 Task: Search one way flight ticket for 2 adults, 2 children, 2 infants in seat in first from Hays: Hays Regional Airport to Springfield: Abraham Lincoln Capital Airport on 5-2-2023. Choice of flights is Singapure airlines. Number of bags: 2 carry on bags. Price is upto 105000. Outbound departure time preference is 9:00.
Action: Mouse moved to (332, 287)
Screenshot: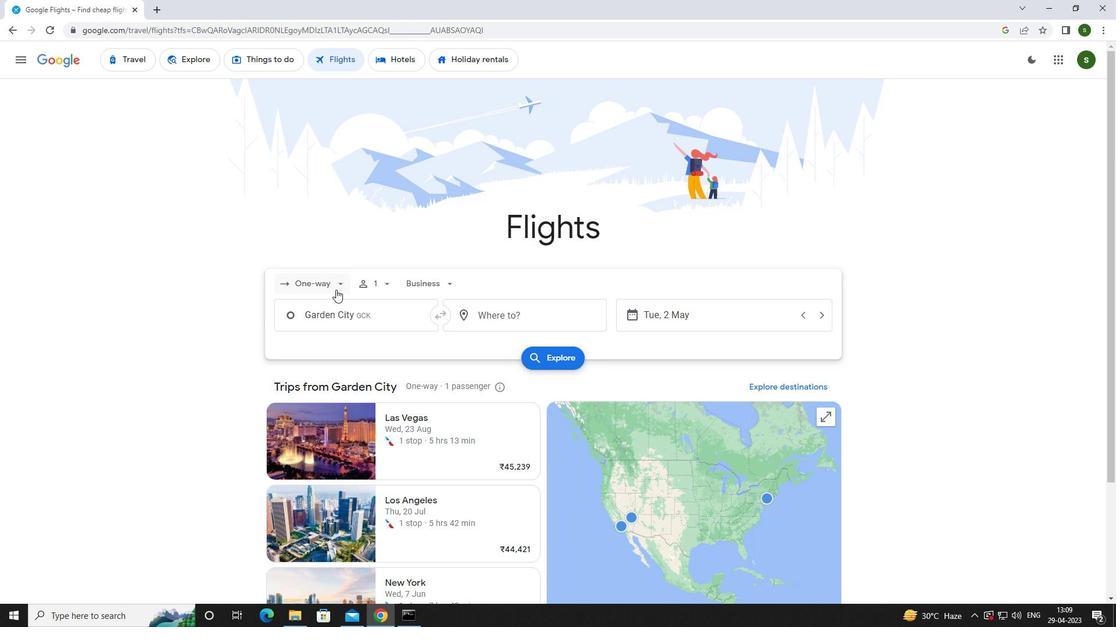 
Action: Mouse pressed left at (332, 287)
Screenshot: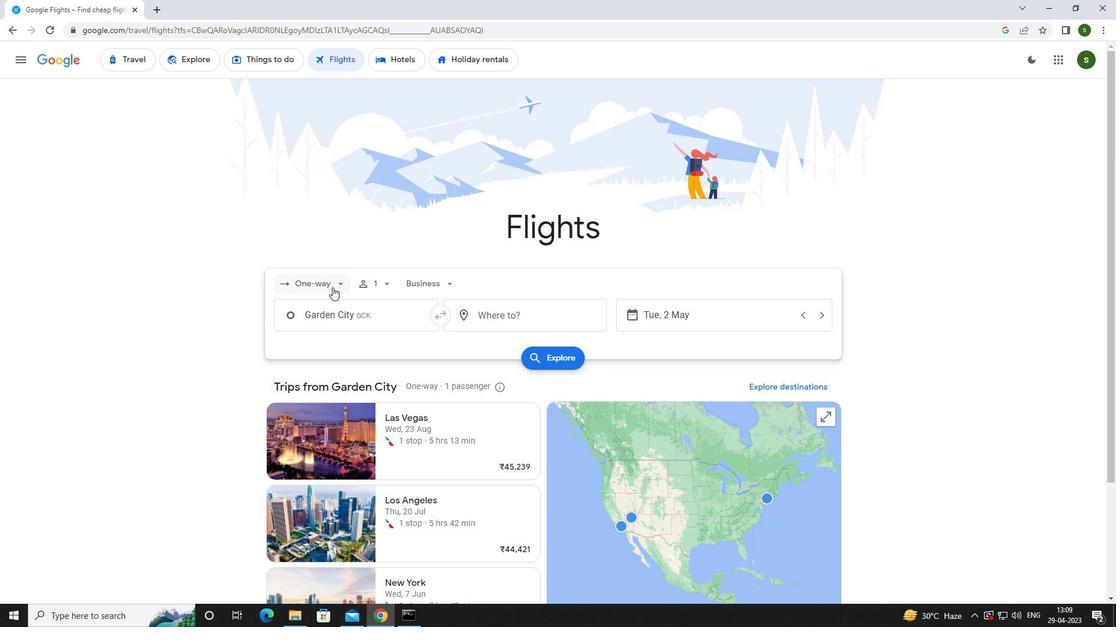
Action: Mouse moved to (330, 336)
Screenshot: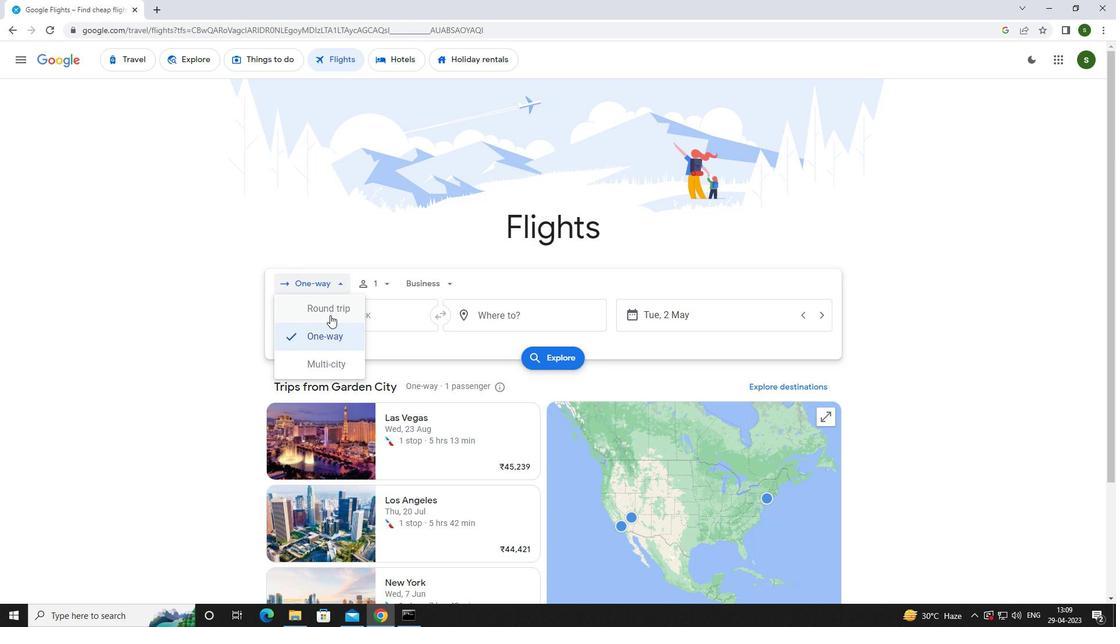 
Action: Mouse pressed left at (330, 336)
Screenshot: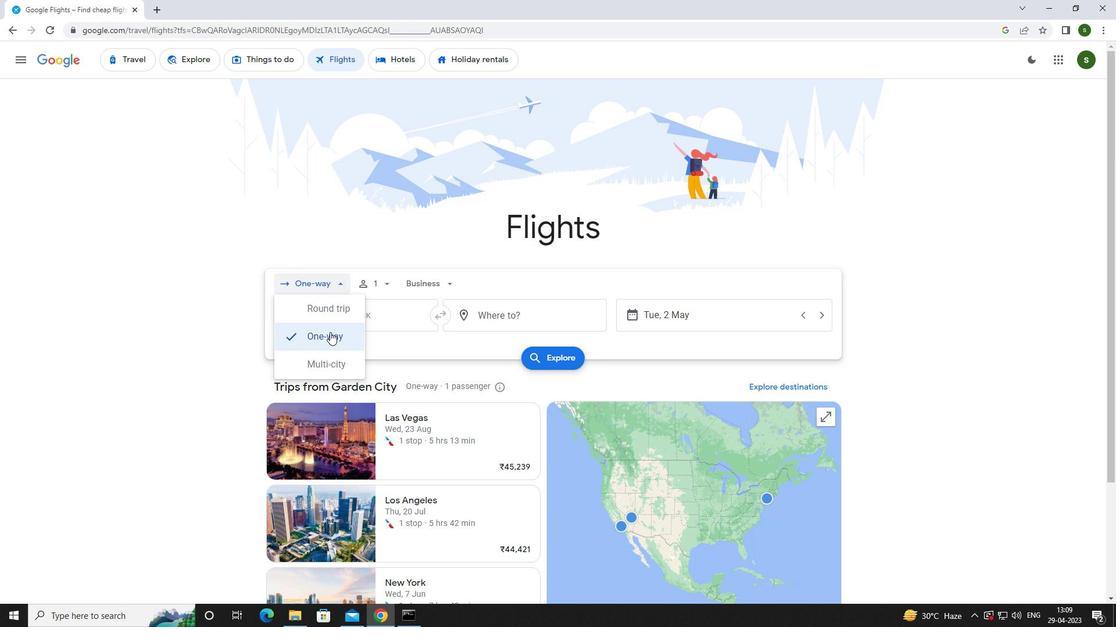 
Action: Mouse moved to (382, 283)
Screenshot: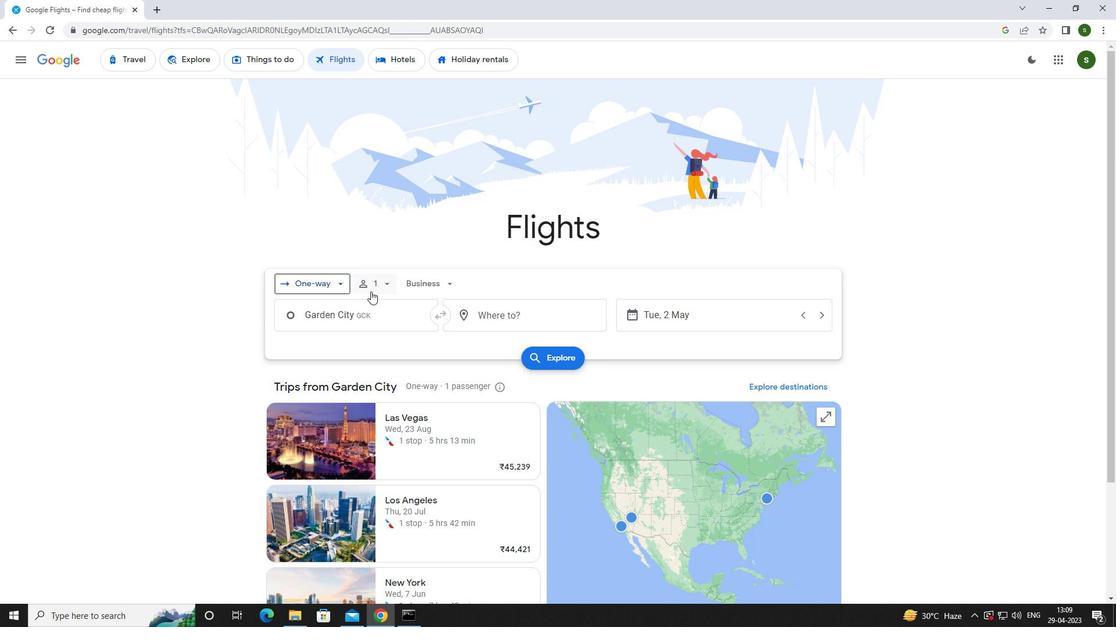 
Action: Mouse pressed left at (382, 283)
Screenshot: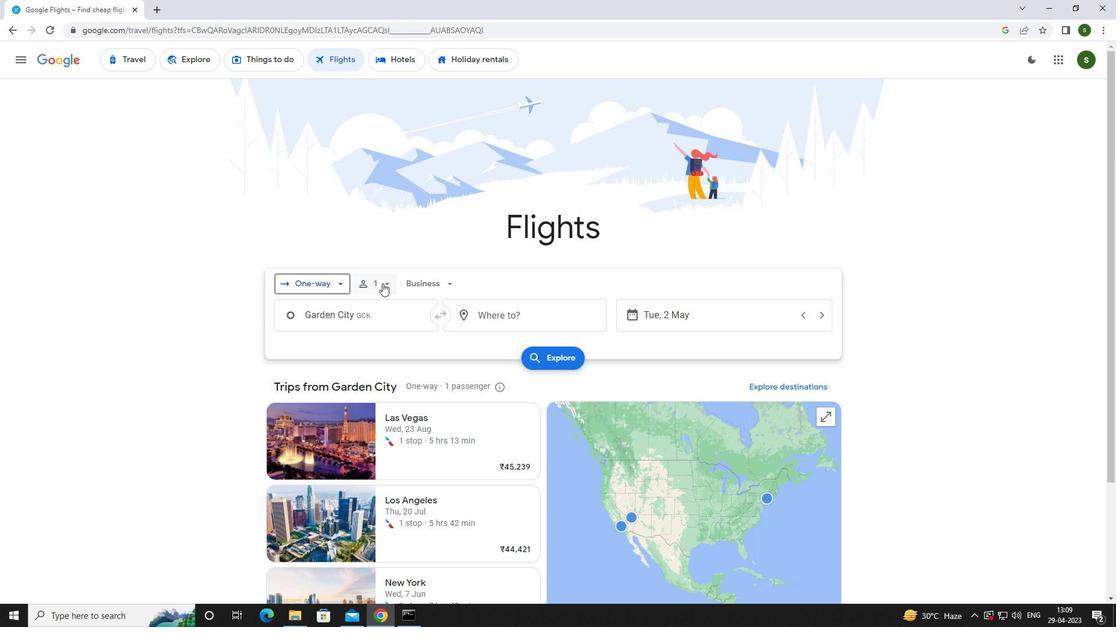 
Action: Mouse moved to (481, 316)
Screenshot: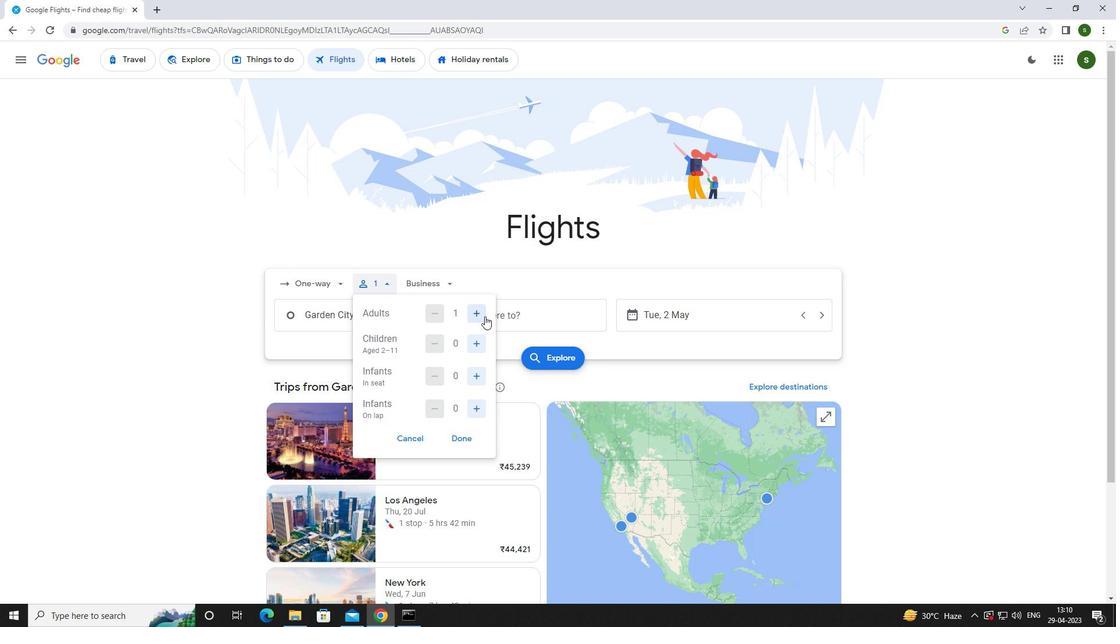 
Action: Mouse pressed left at (481, 316)
Screenshot: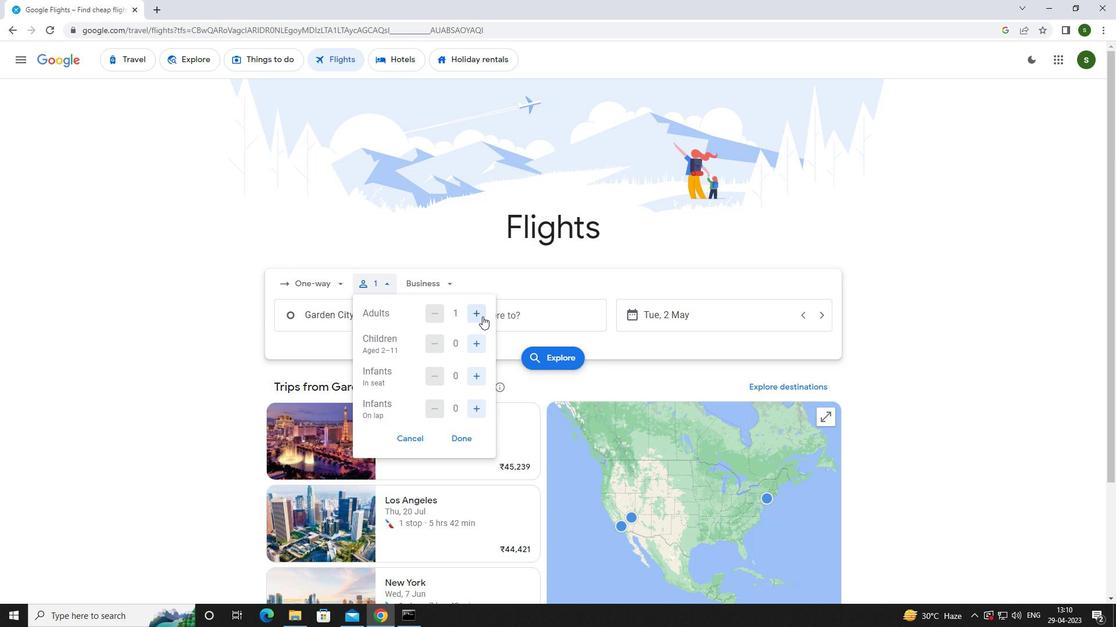 
Action: Mouse moved to (480, 338)
Screenshot: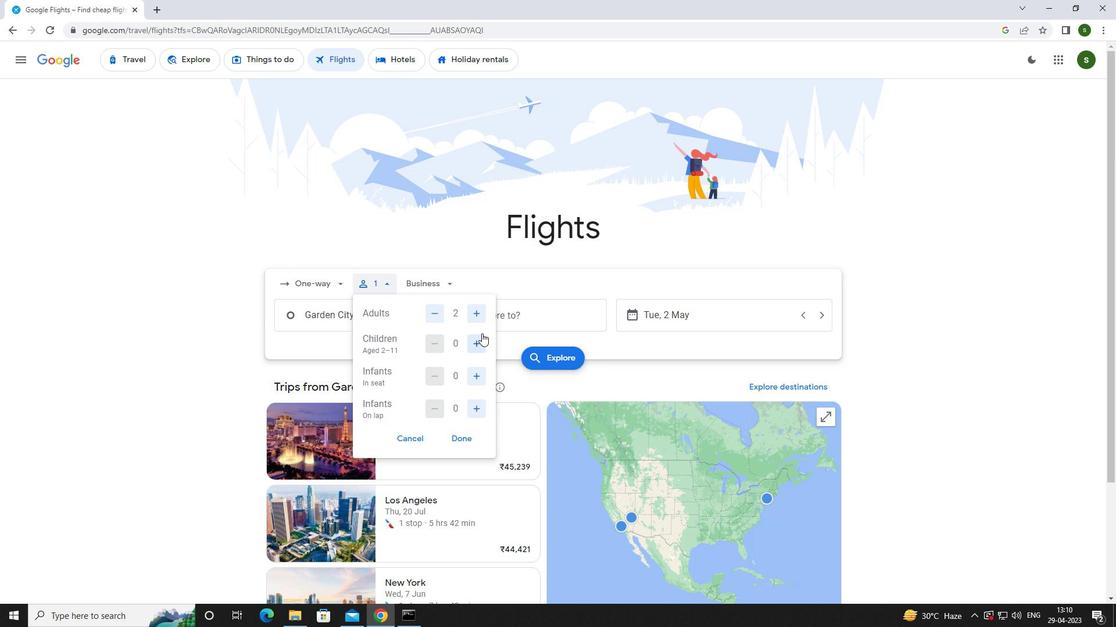 
Action: Mouse pressed left at (480, 338)
Screenshot: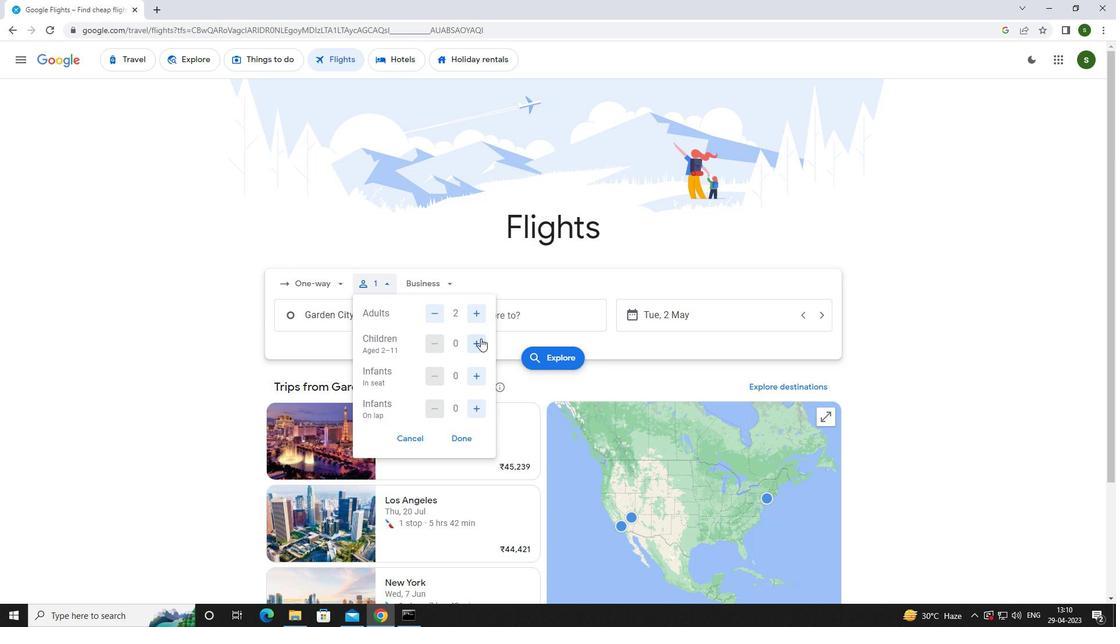 
Action: Mouse pressed left at (480, 338)
Screenshot: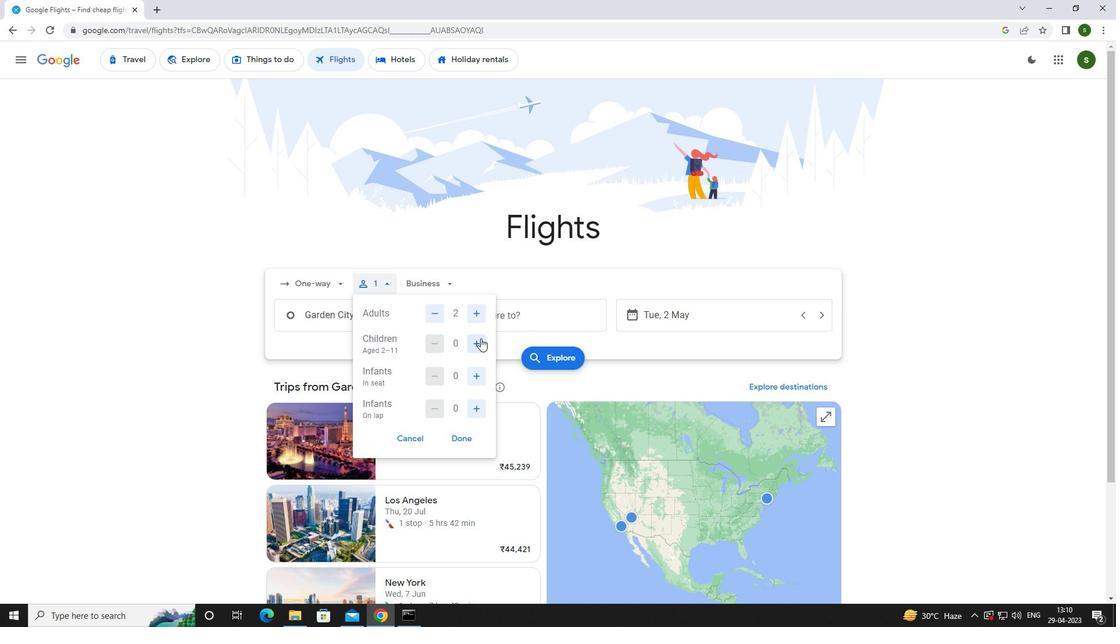 
Action: Mouse moved to (478, 375)
Screenshot: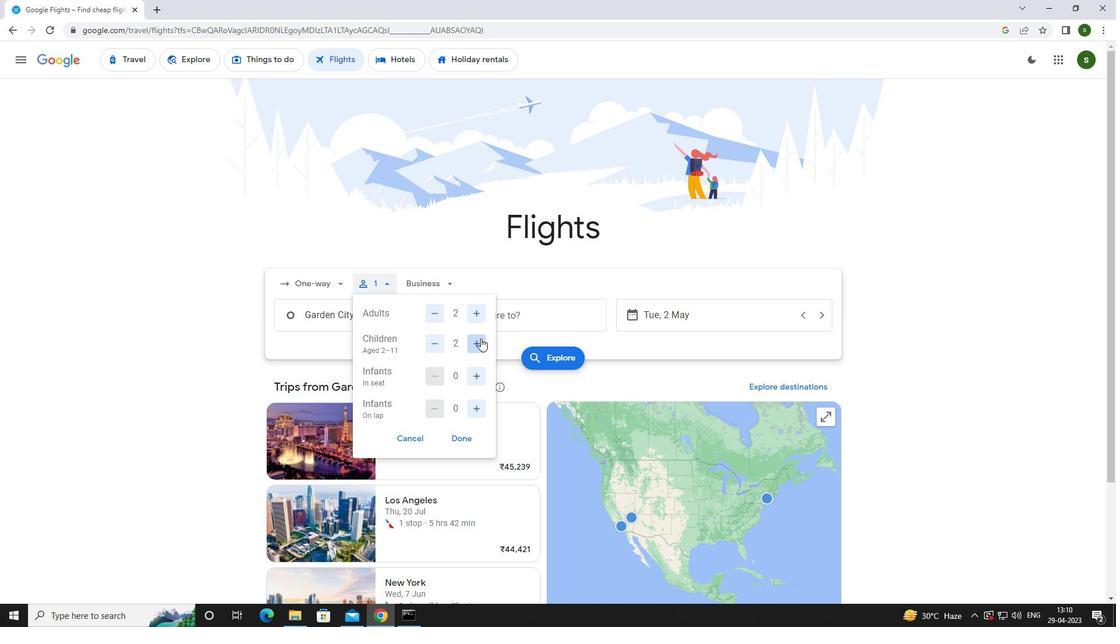 
Action: Mouse pressed left at (478, 375)
Screenshot: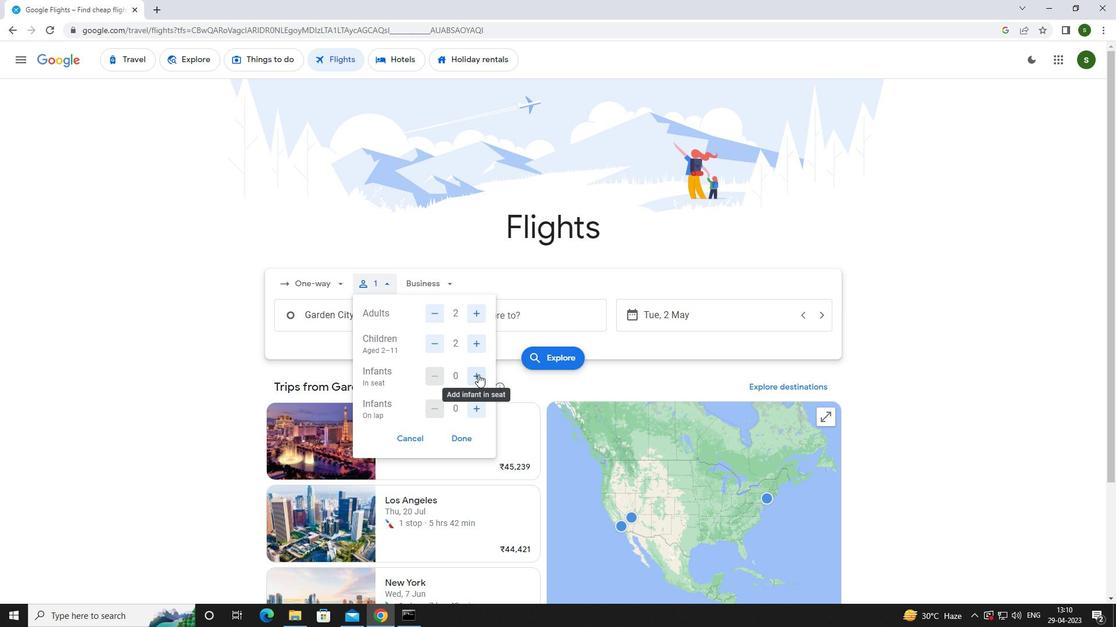
Action: Mouse pressed left at (478, 375)
Screenshot: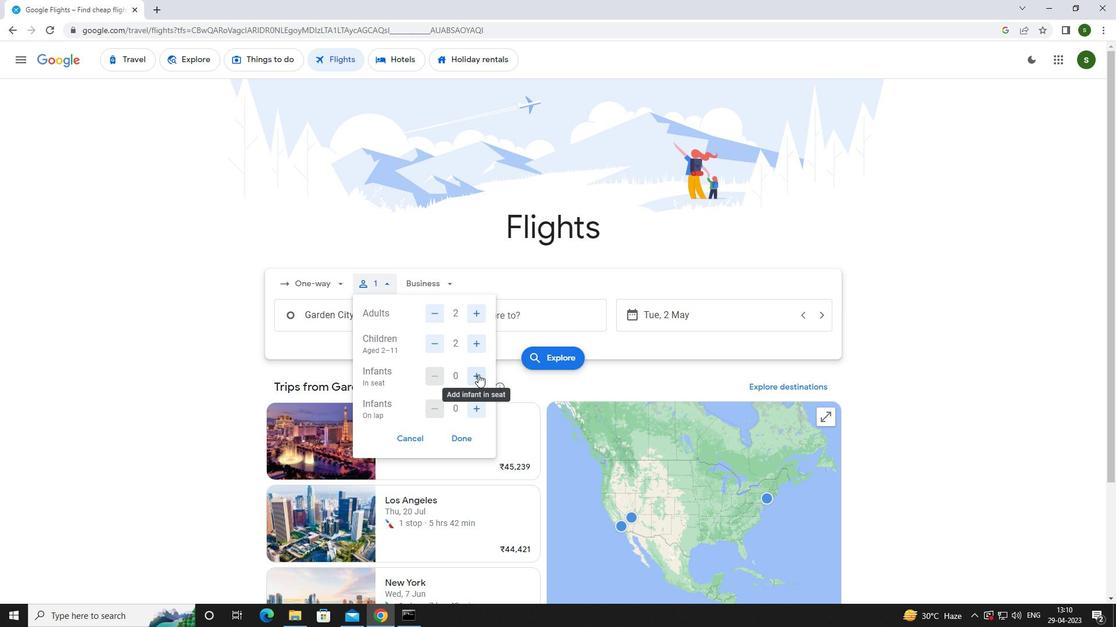 
Action: Mouse moved to (443, 283)
Screenshot: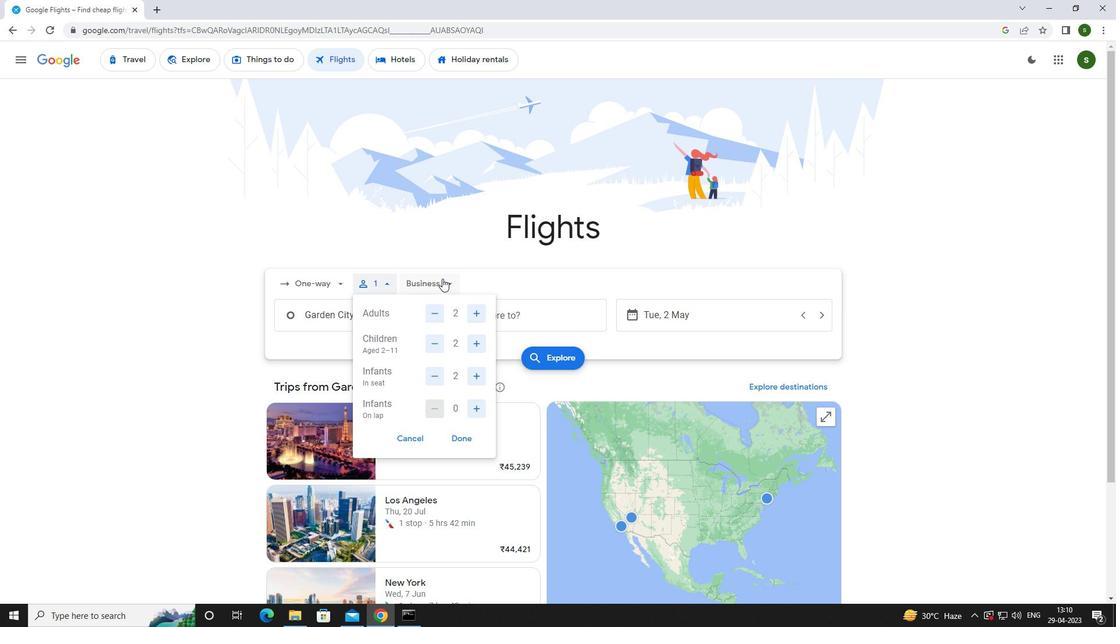 
Action: Mouse pressed left at (443, 283)
Screenshot: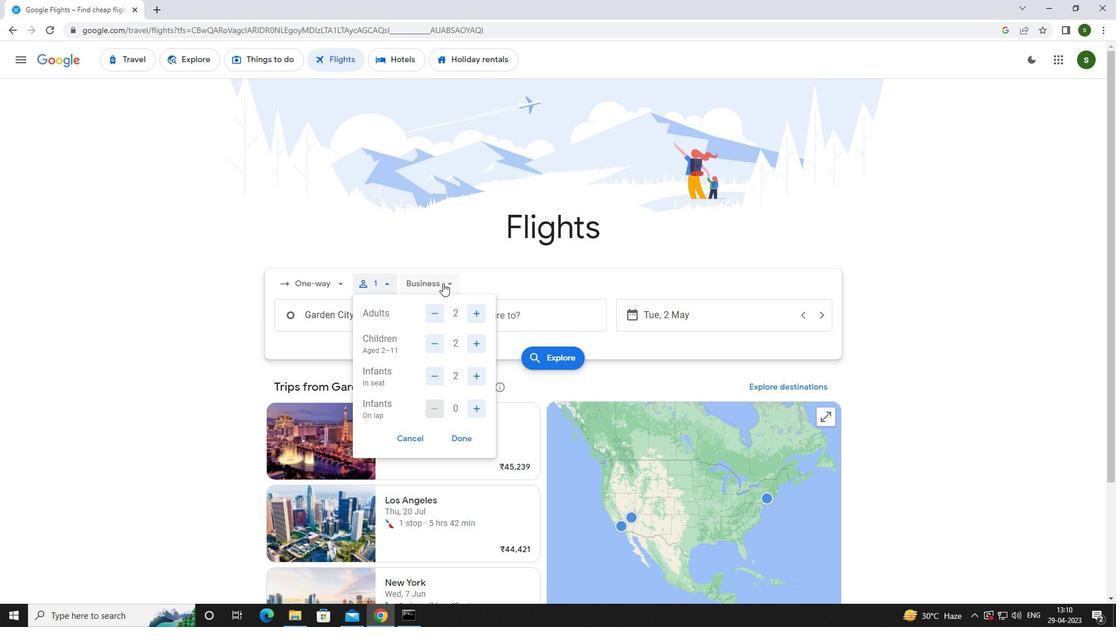 
Action: Mouse moved to (458, 398)
Screenshot: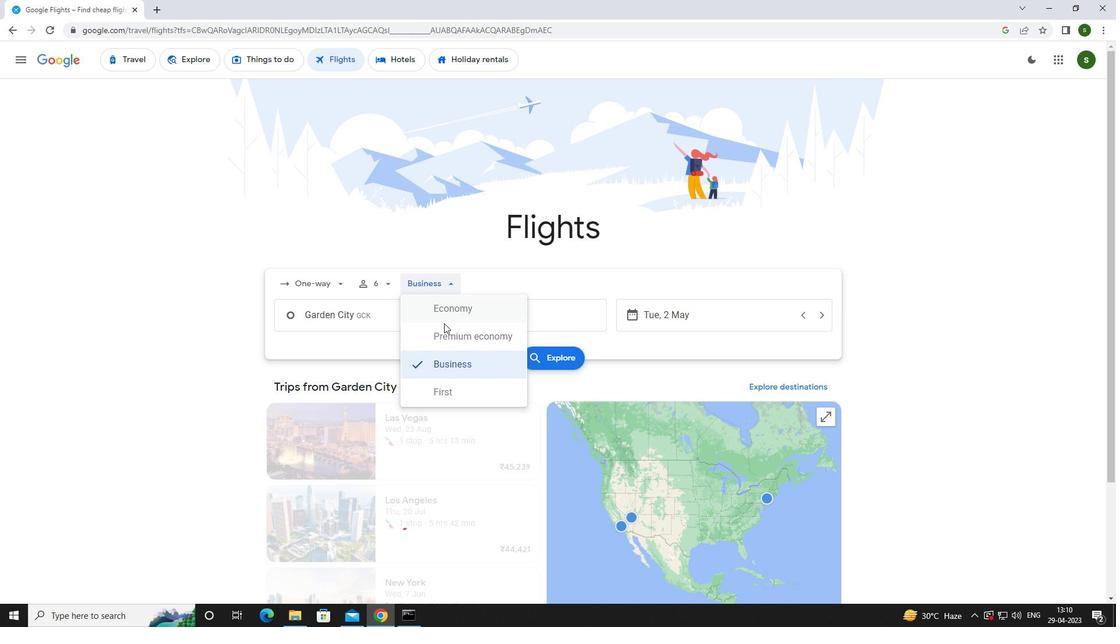 
Action: Mouse pressed left at (458, 398)
Screenshot: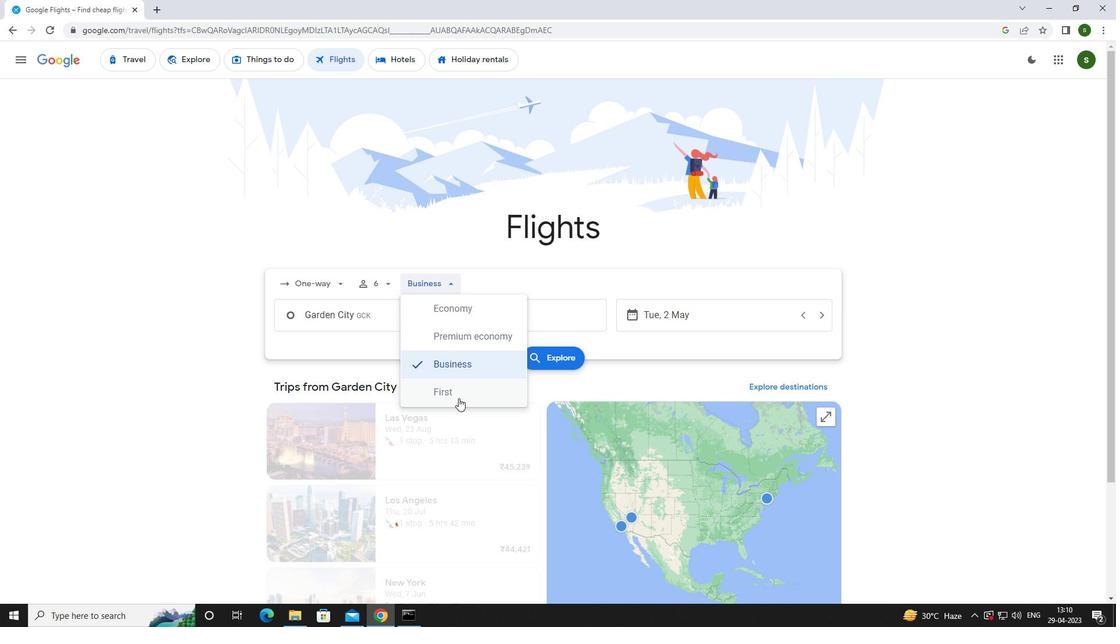 
Action: Mouse moved to (400, 318)
Screenshot: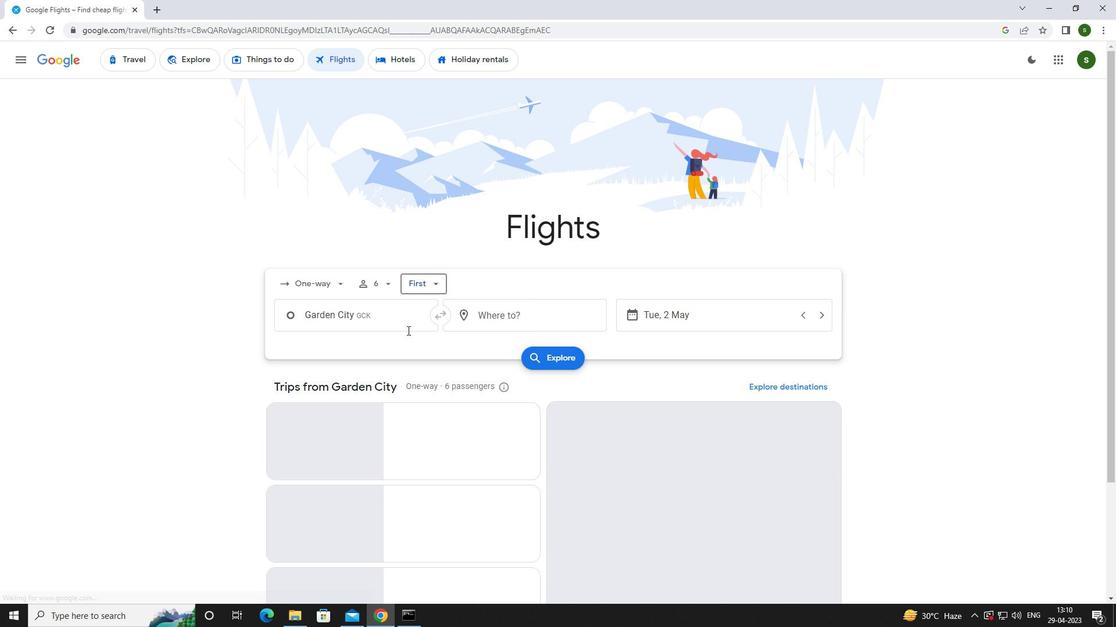 
Action: Mouse pressed left at (400, 318)
Screenshot: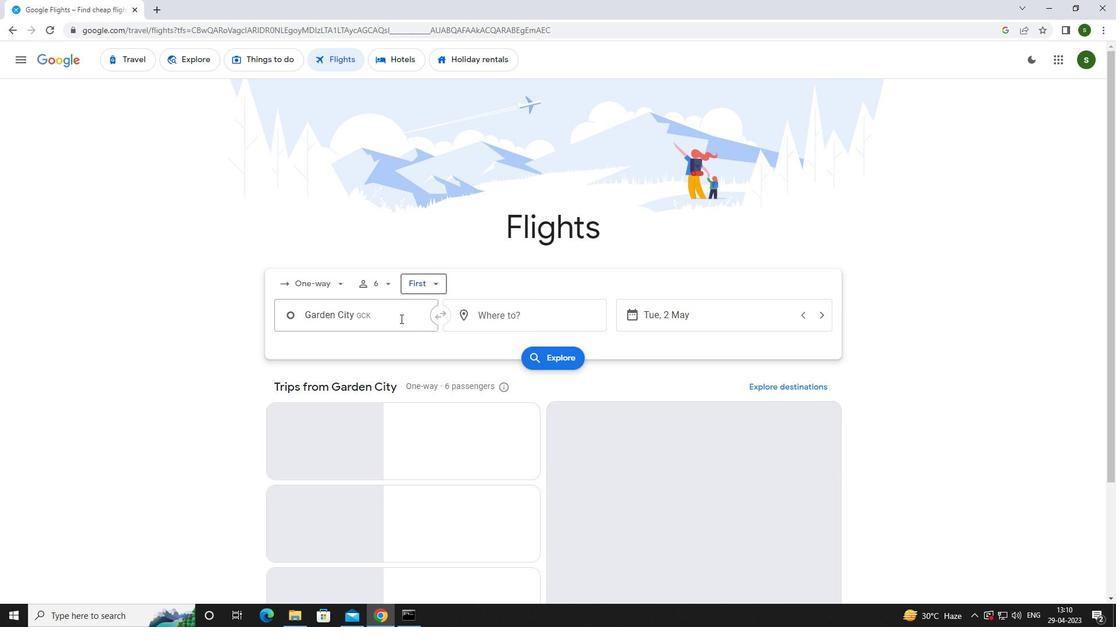 
Action: Mouse moved to (393, 317)
Screenshot: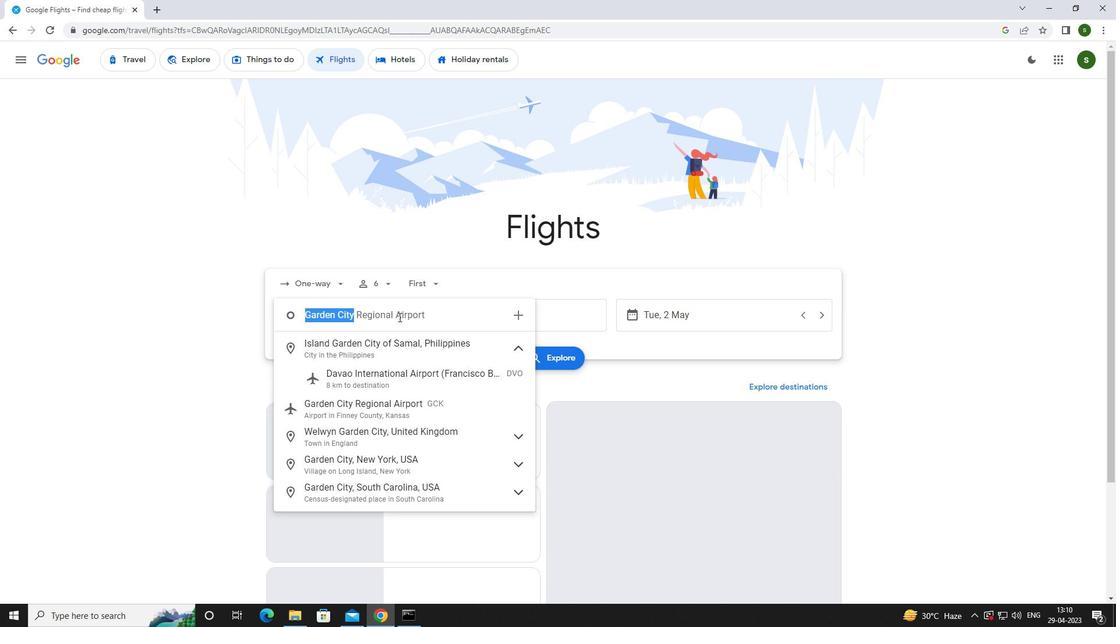 
Action: Key pressed <Key.caps_lock>h<Key.caps_lock>ays
Screenshot: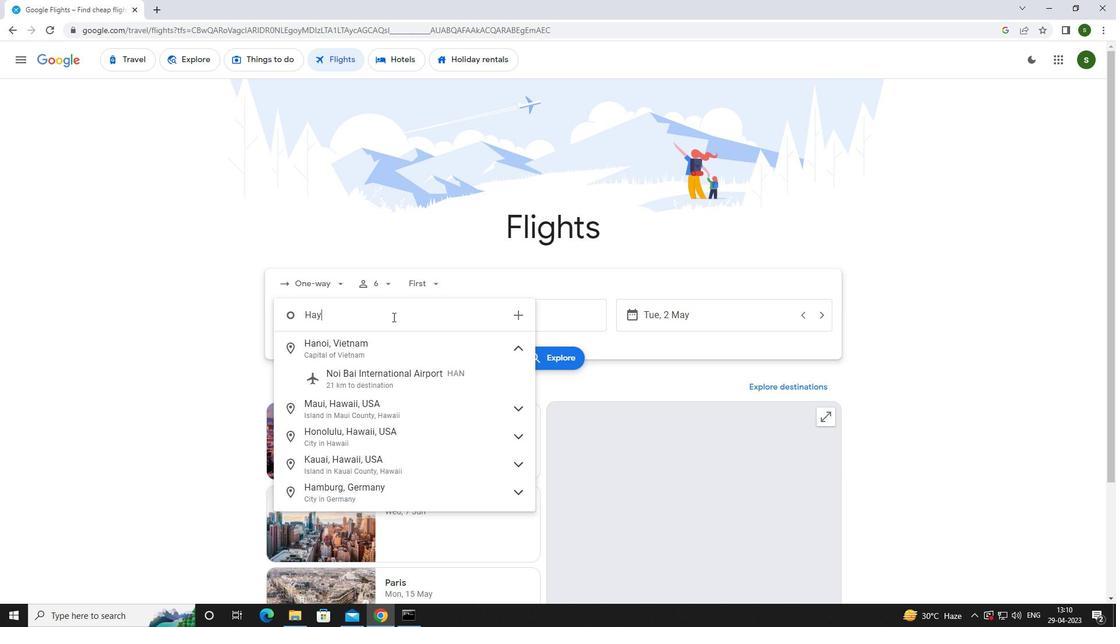 
Action: Mouse moved to (389, 356)
Screenshot: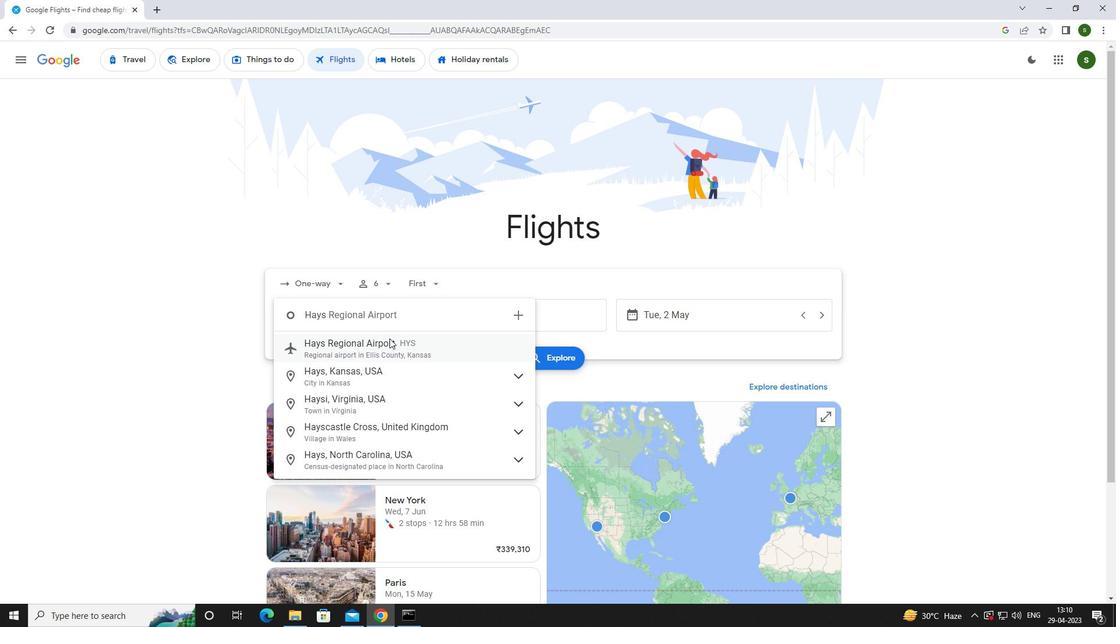 
Action: Mouse pressed left at (389, 356)
Screenshot: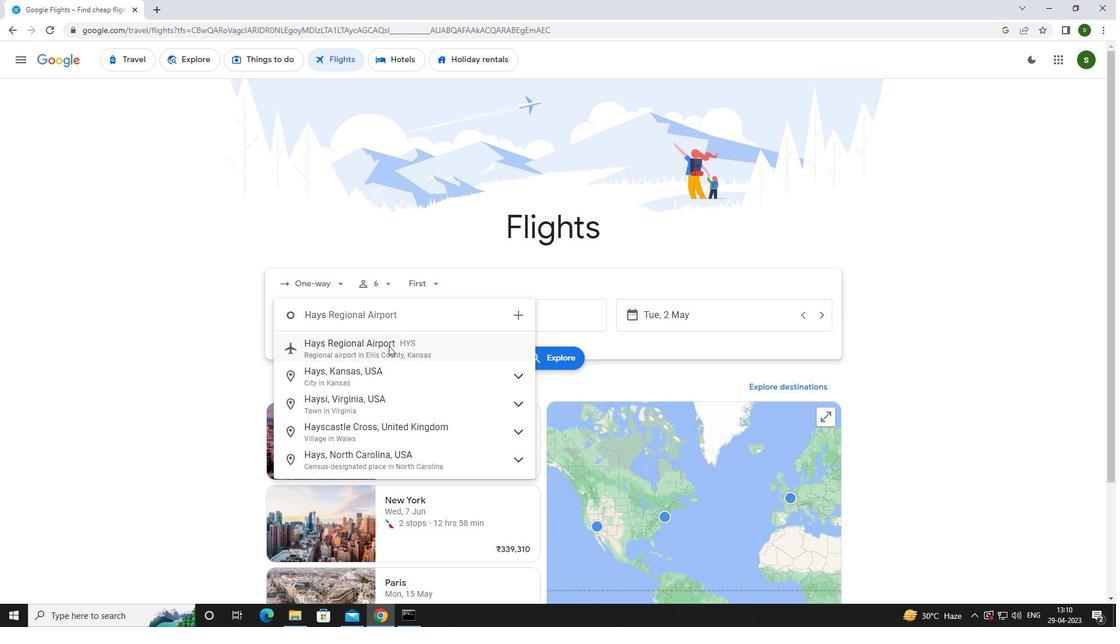 
Action: Mouse moved to (473, 309)
Screenshot: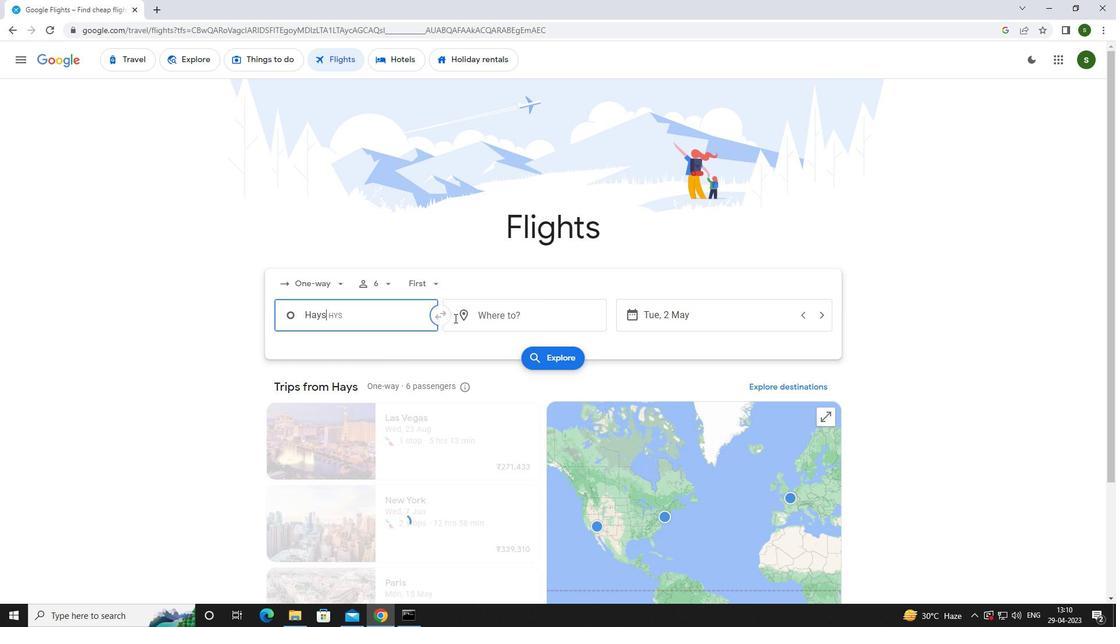 
Action: Mouse pressed left at (473, 309)
Screenshot: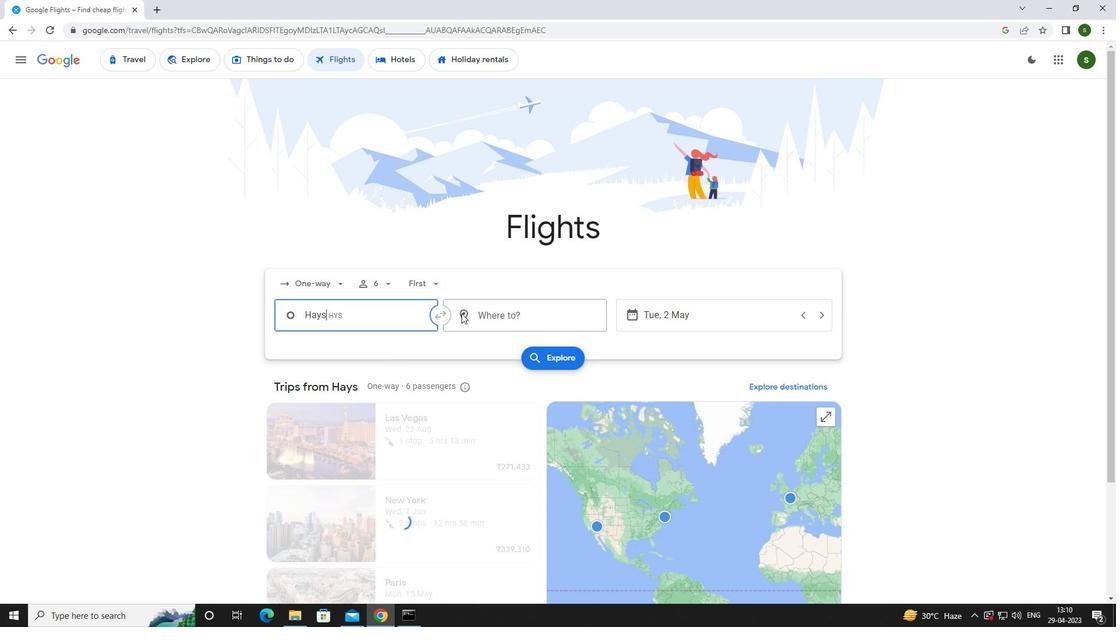 
Action: Key pressed <Key.caps_lock>s<Key.caps_lock>pringfield
Screenshot: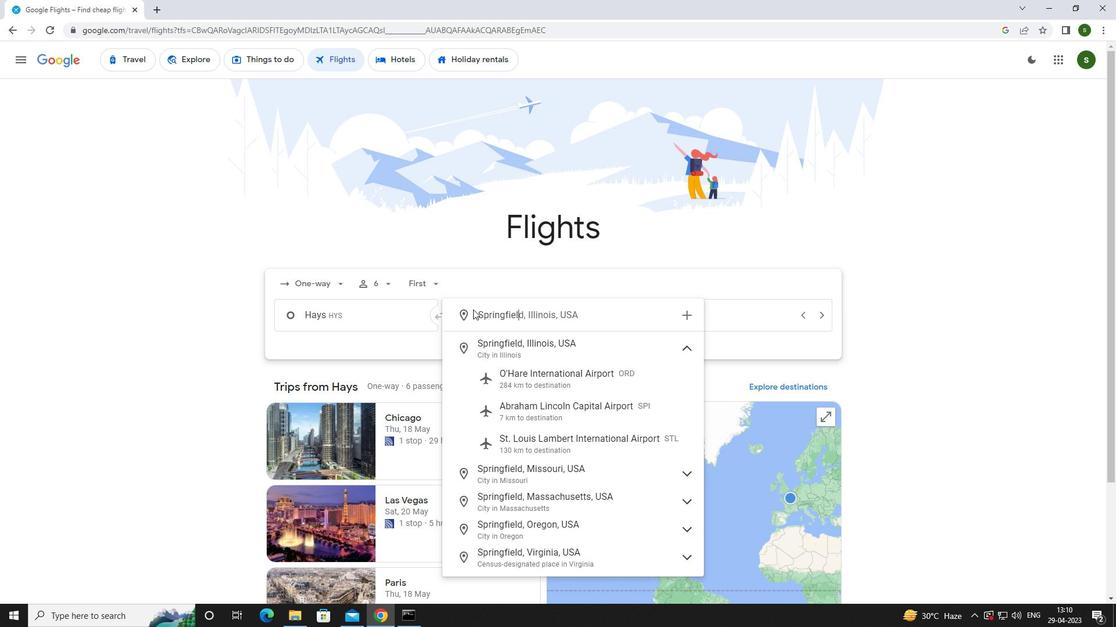 
Action: Mouse moved to (516, 403)
Screenshot: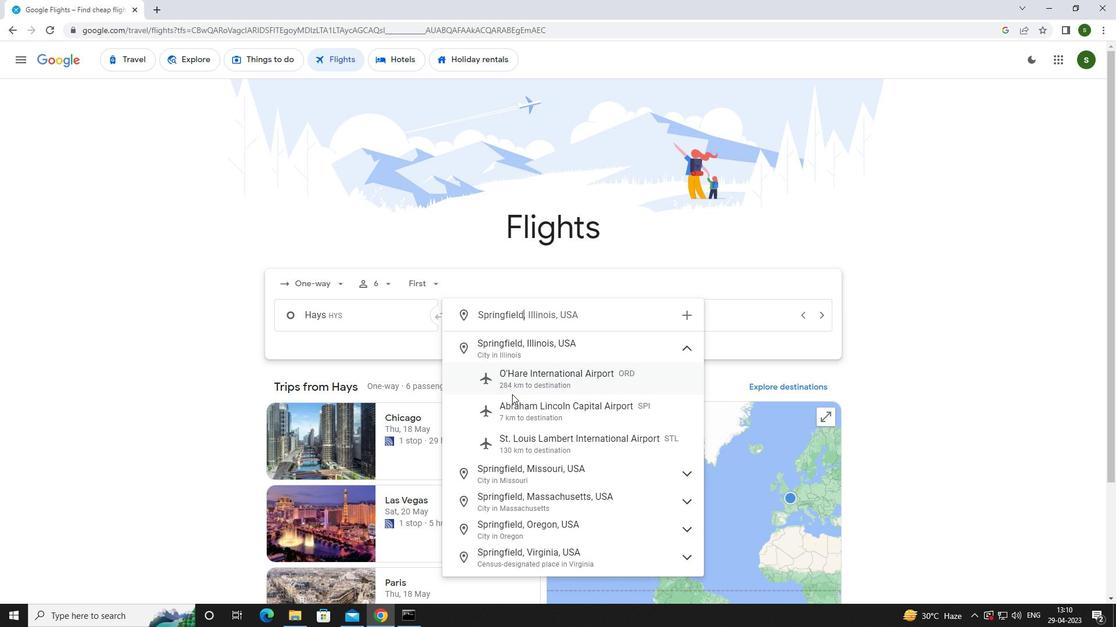 
Action: Mouse pressed left at (516, 403)
Screenshot: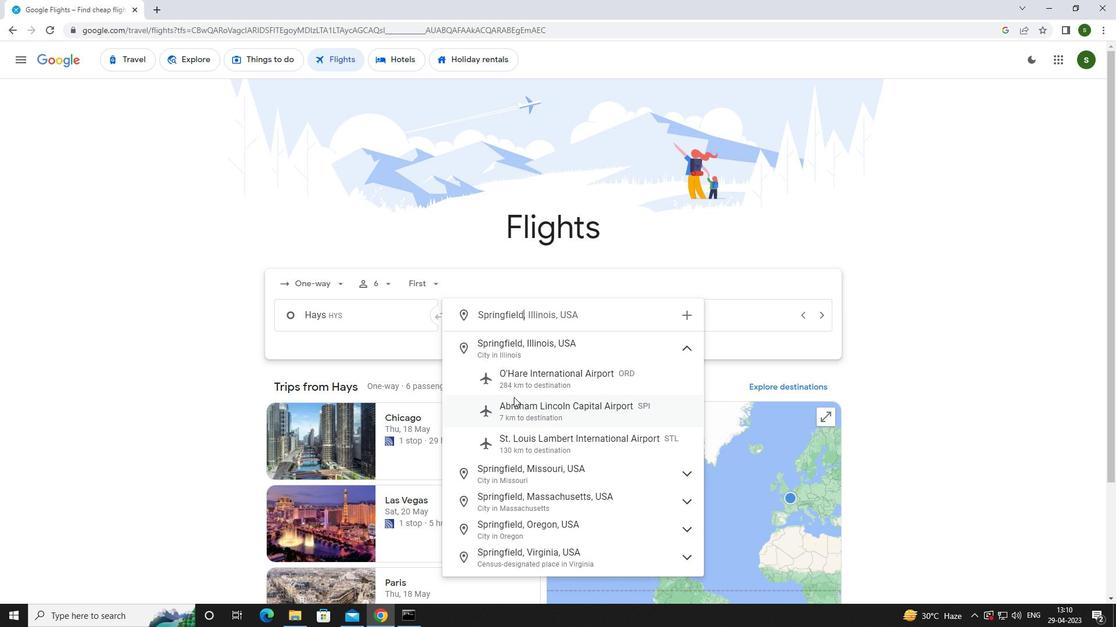 
Action: Mouse moved to (693, 311)
Screenshot: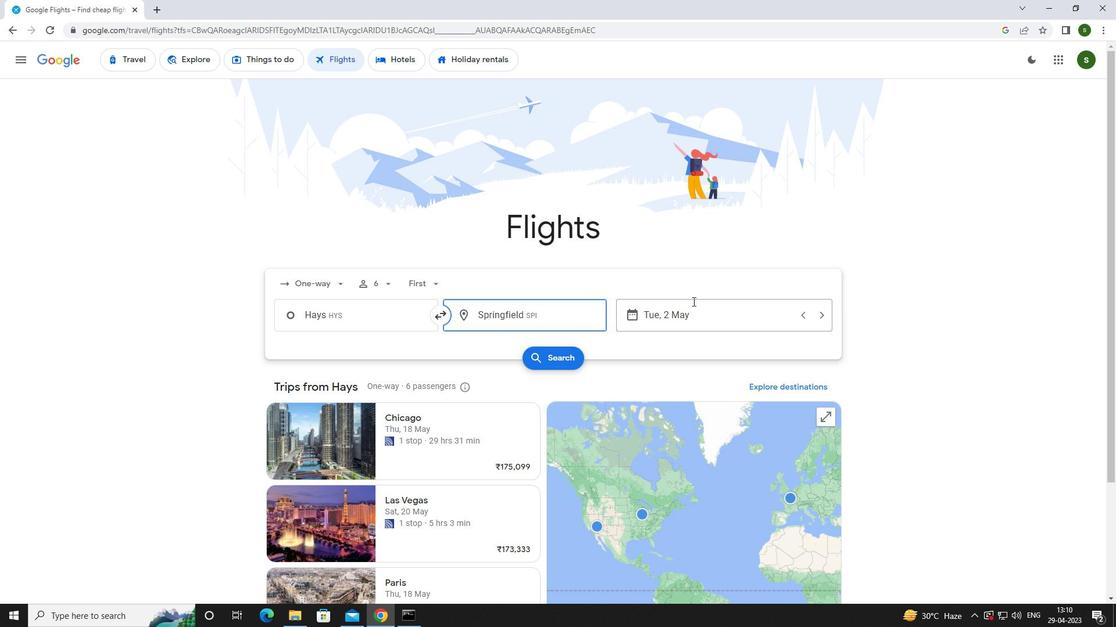 
Action: Mouse pressed left at (693, 311)
Screenshot: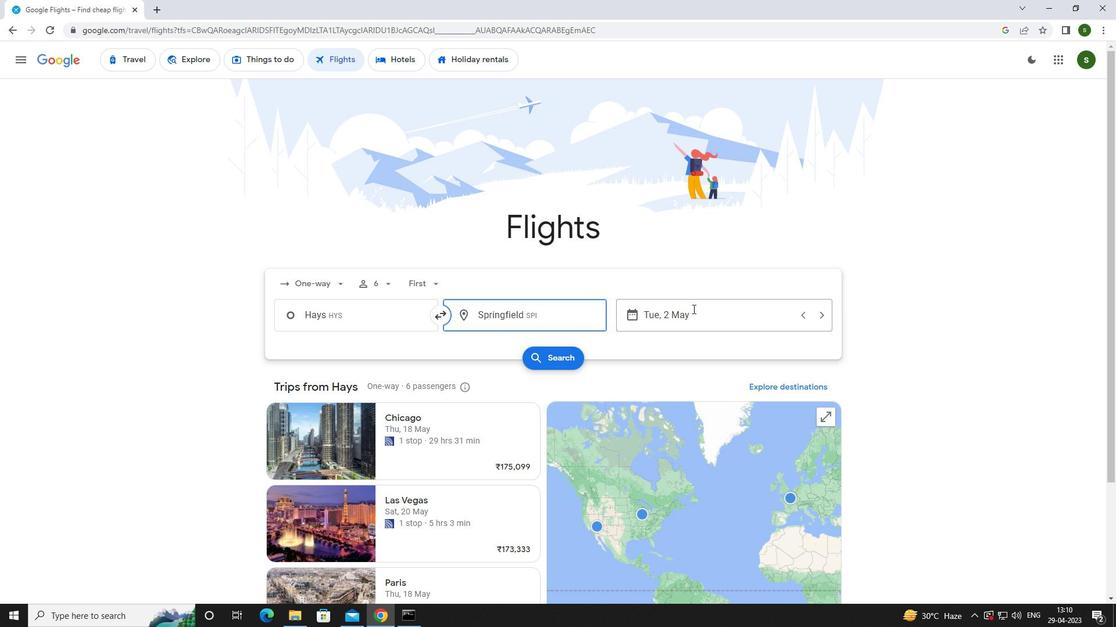 
Action: Mouse moved to (698, 390)
Screenshot: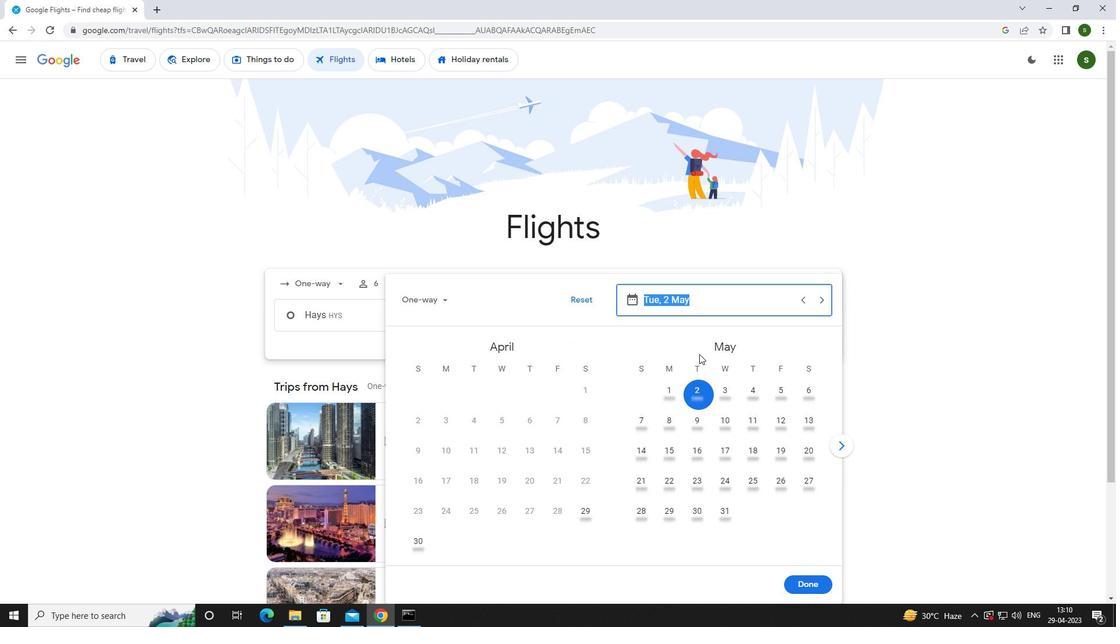 
Action: Mouse pressed left at (698, 390)
Screenshot: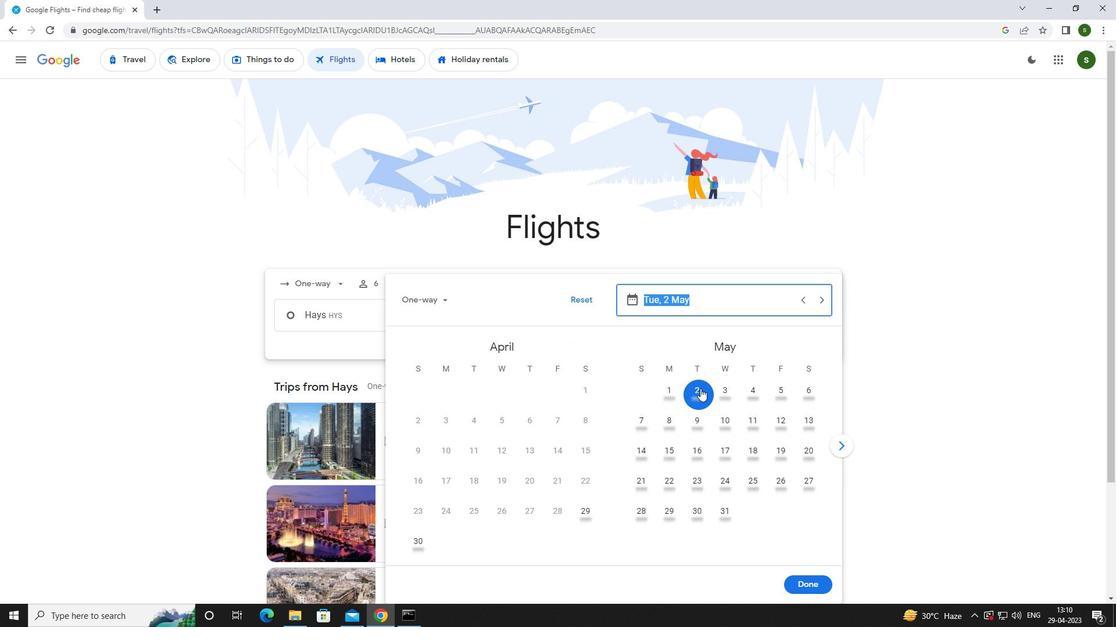 
Action: Mouse moved to (811, 582)
Screenshot: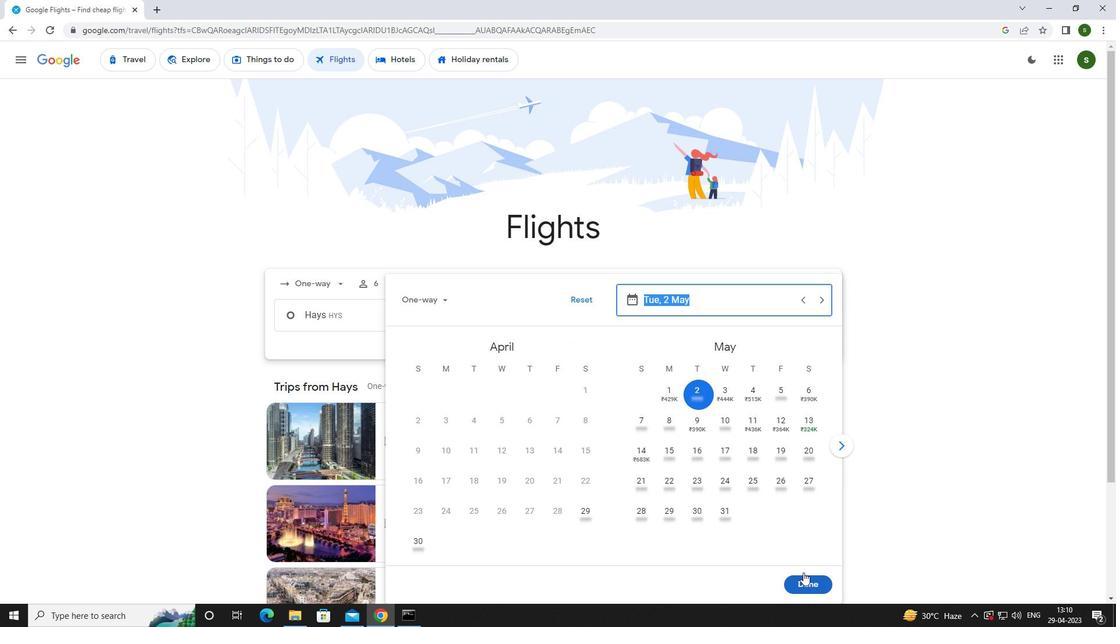 
Action: Mouse pressed left at (811, 582)
Screenshot: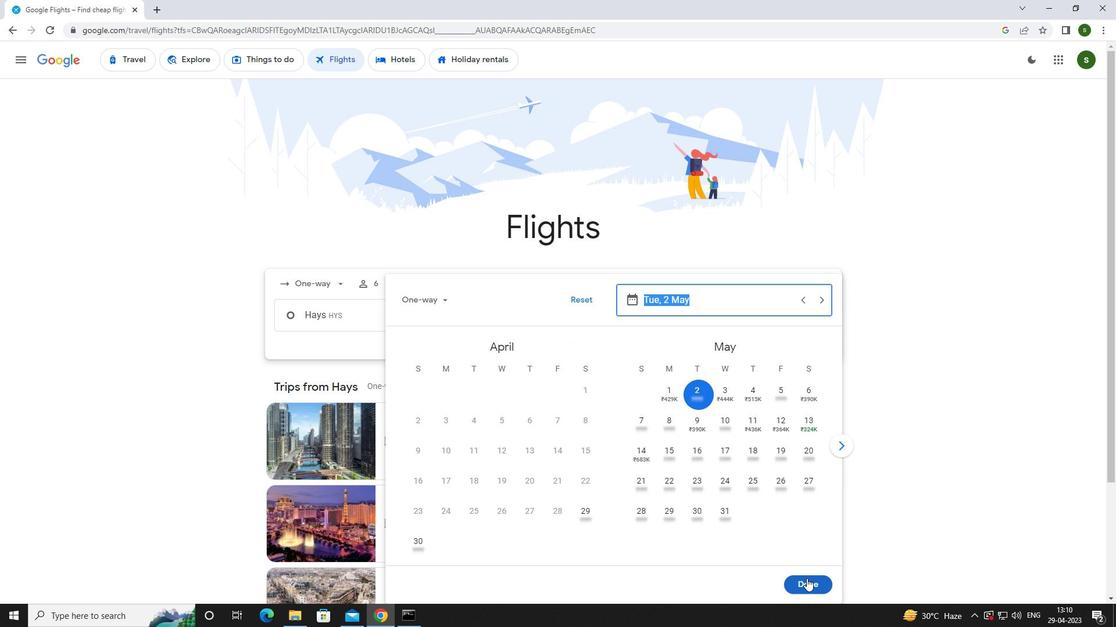 
Action: Mouse moved to (562, 355)
Screenshot: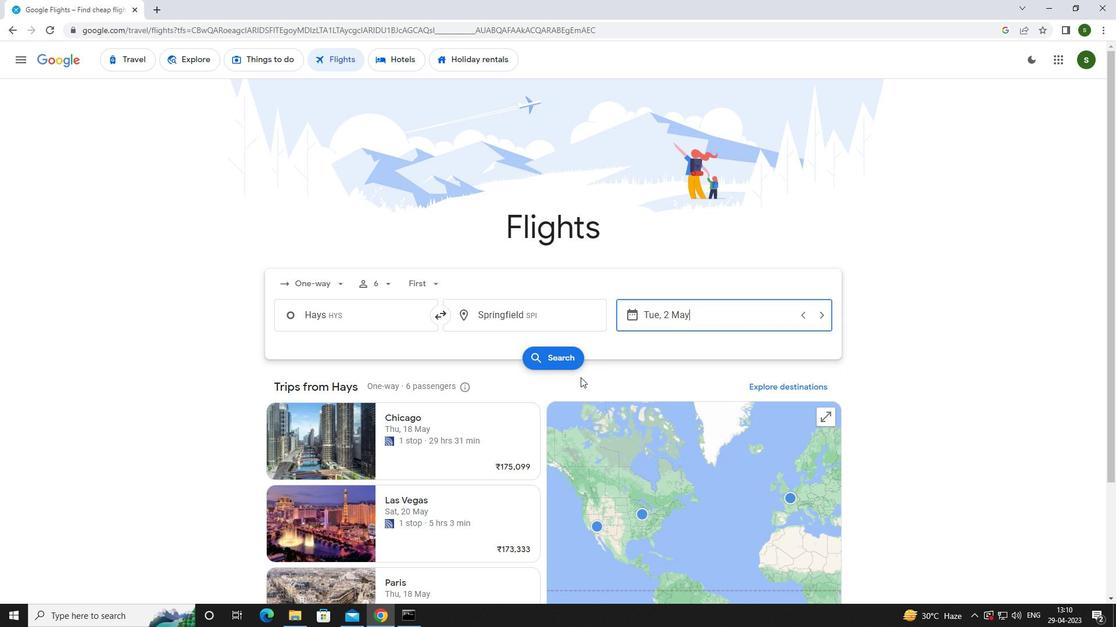 
Action: Mouse pressed left at (562, 355)
Screenshot: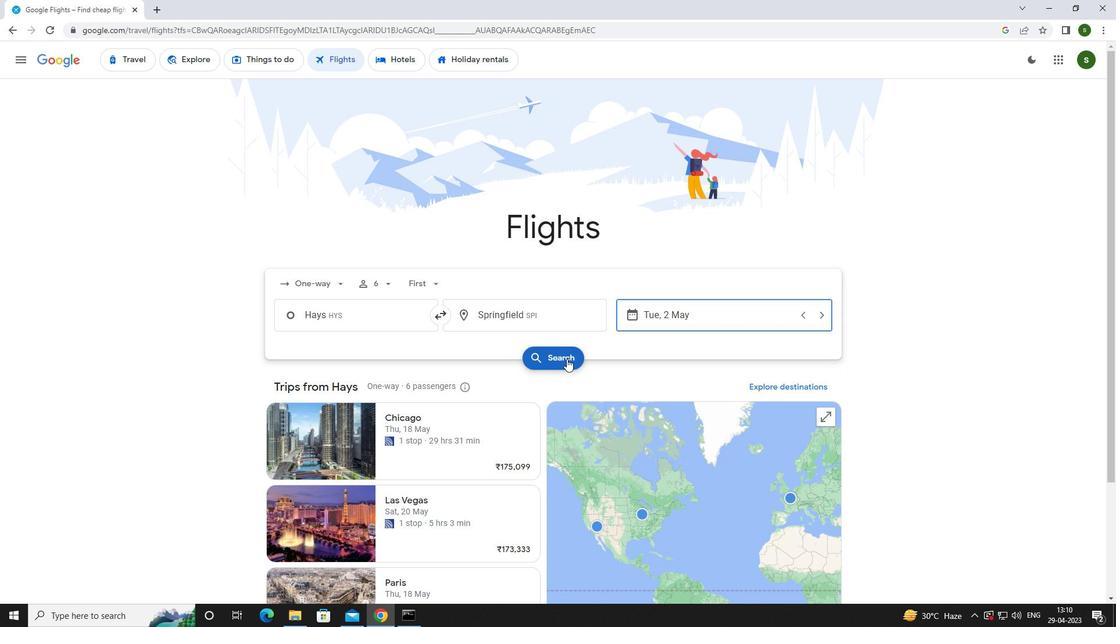 
Action: Mouse moved to (304, 169)
Screenshot: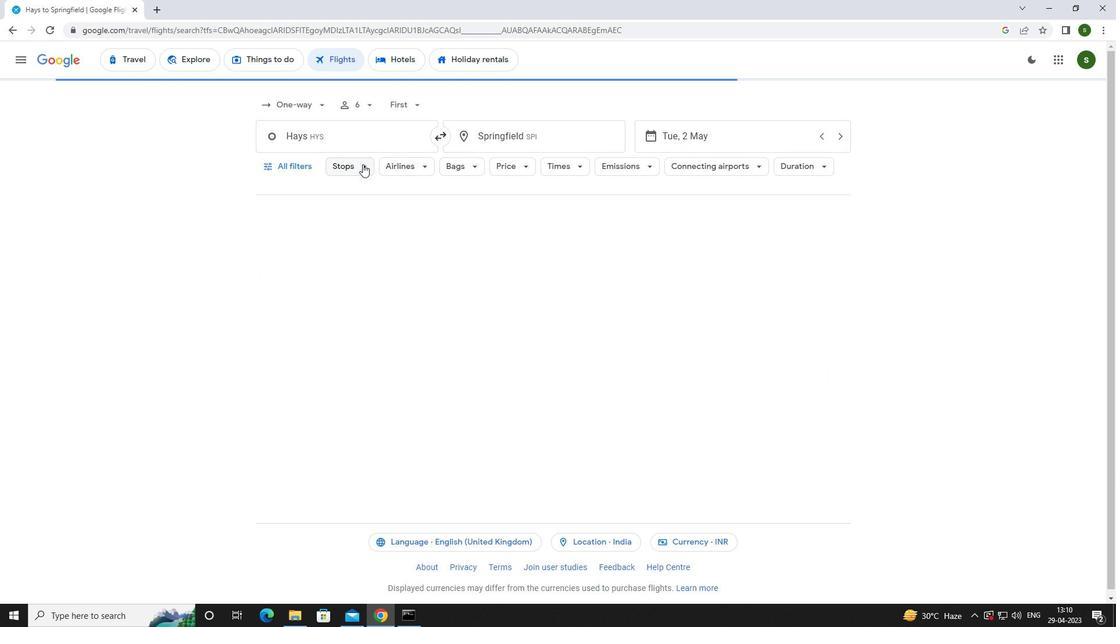 
Action: Mouse pressed left at (304, 169)
Screenshot: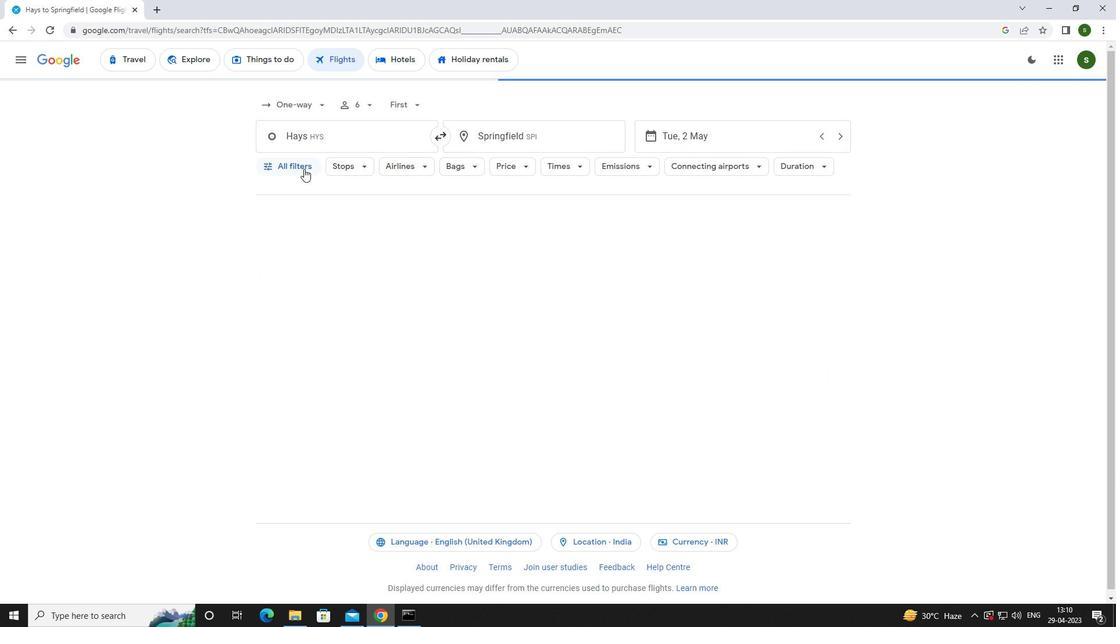 
Action: Mouse moved to (434, 416)
Screenshot: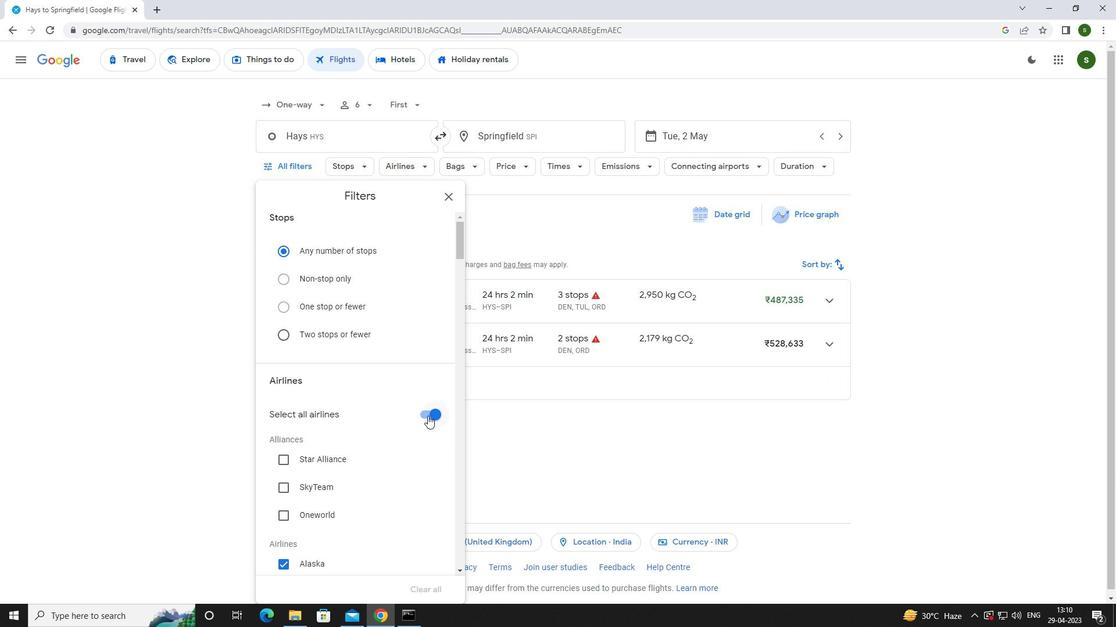 
Action: Mouse pressed left at (434, 416)
Screenshot: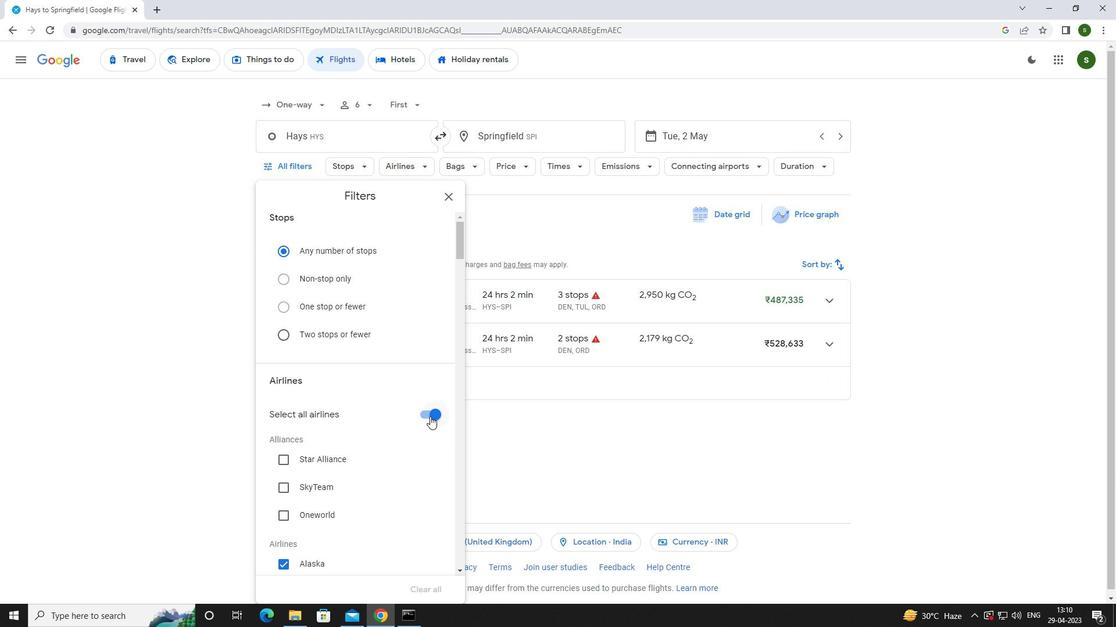 
Action: Mouse moved to (368, 368)
Screenshot: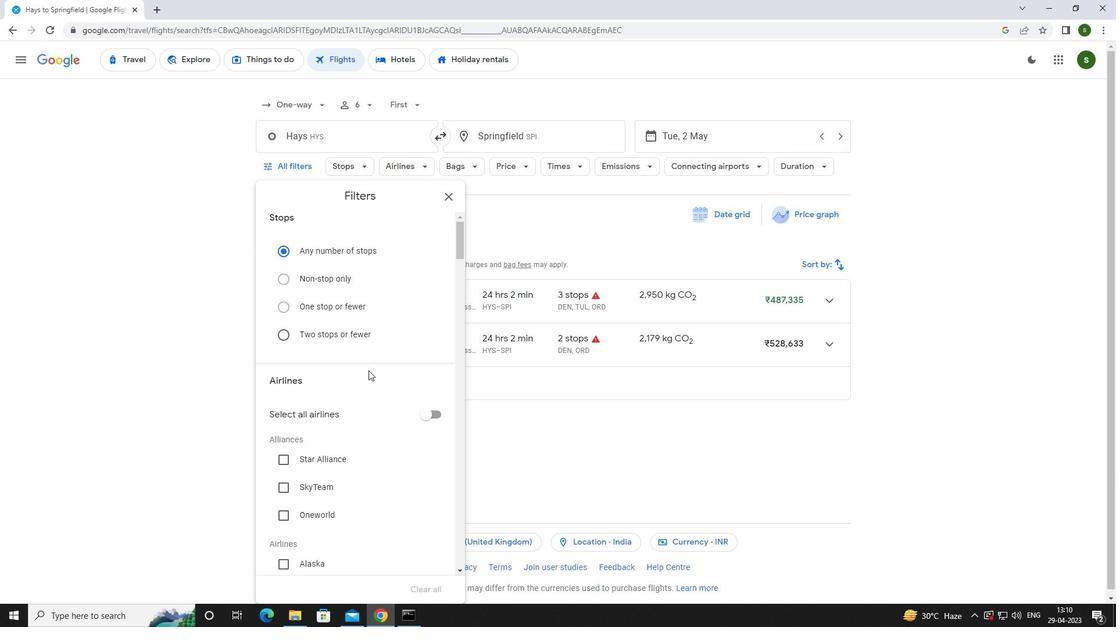 
Action: Mouse scrolled (368, 368) with delta (0, 0)
Screenshot: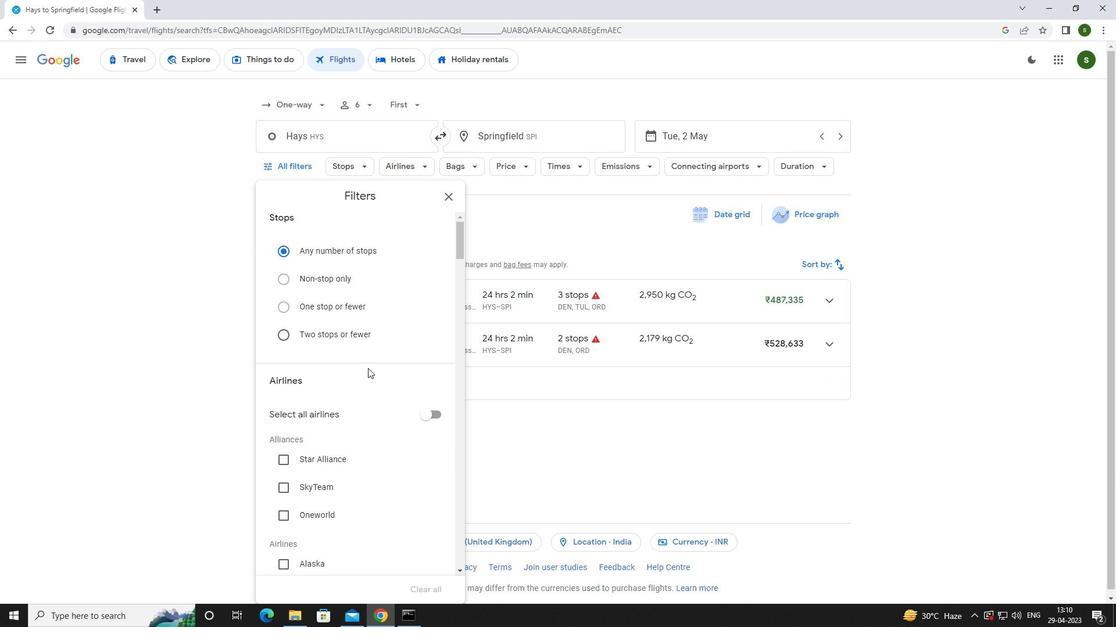 
Action: Mouse scrolled (368, 368) with delta (0, 0)
Screenshot: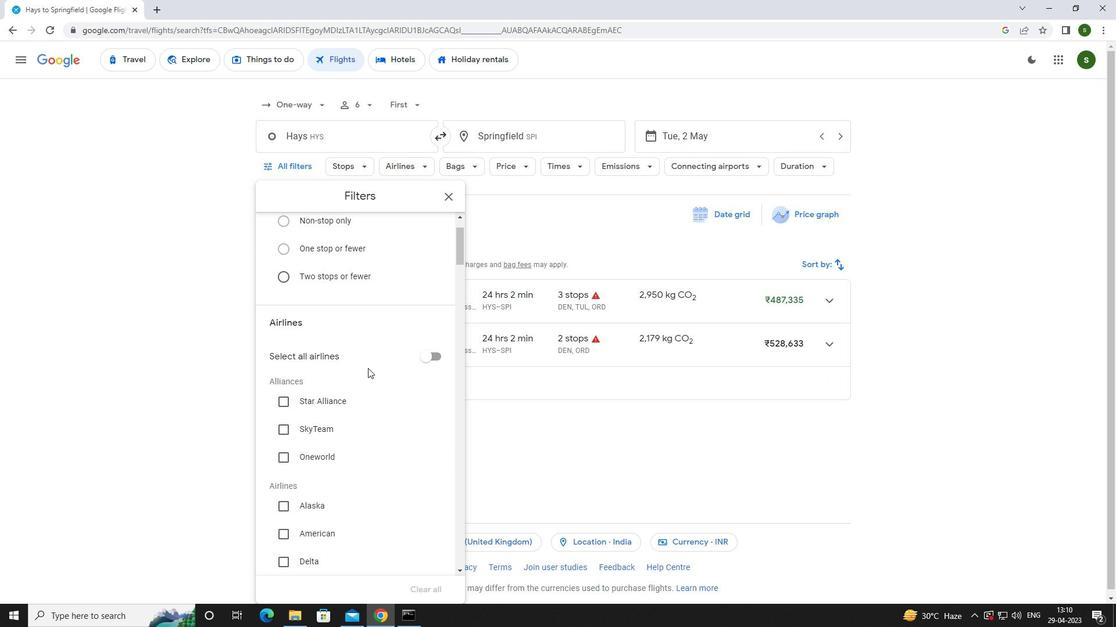 
Action: Mouse scrolled (368, 368) with delta (0, 0)
Screenshot: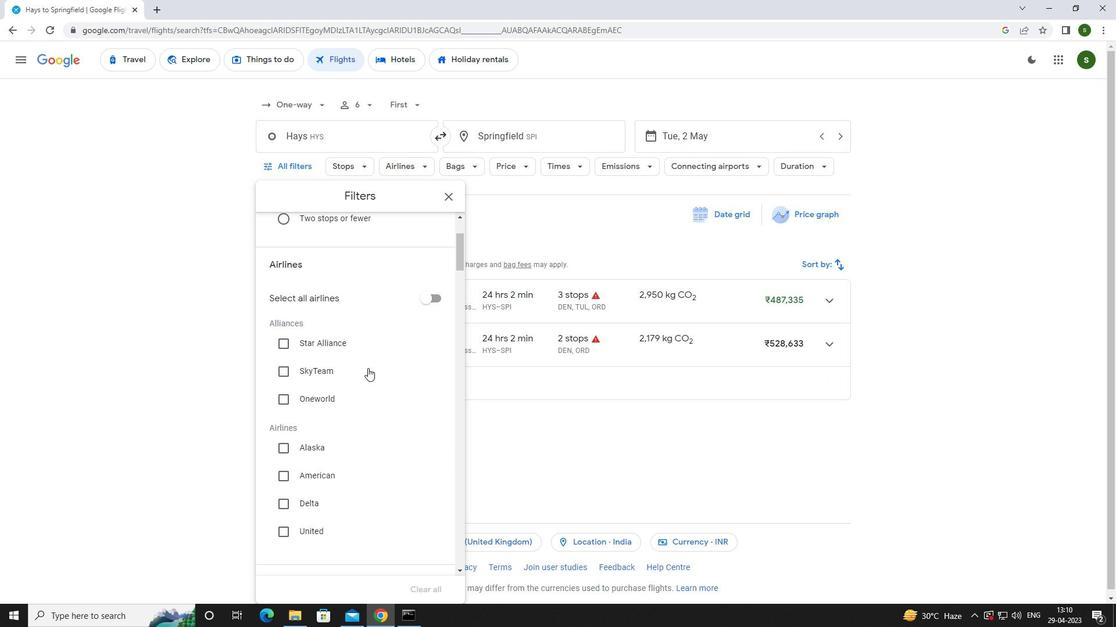 
Action: Mouse scrolled (368, 368) with delta (0, 0)
Screenshot: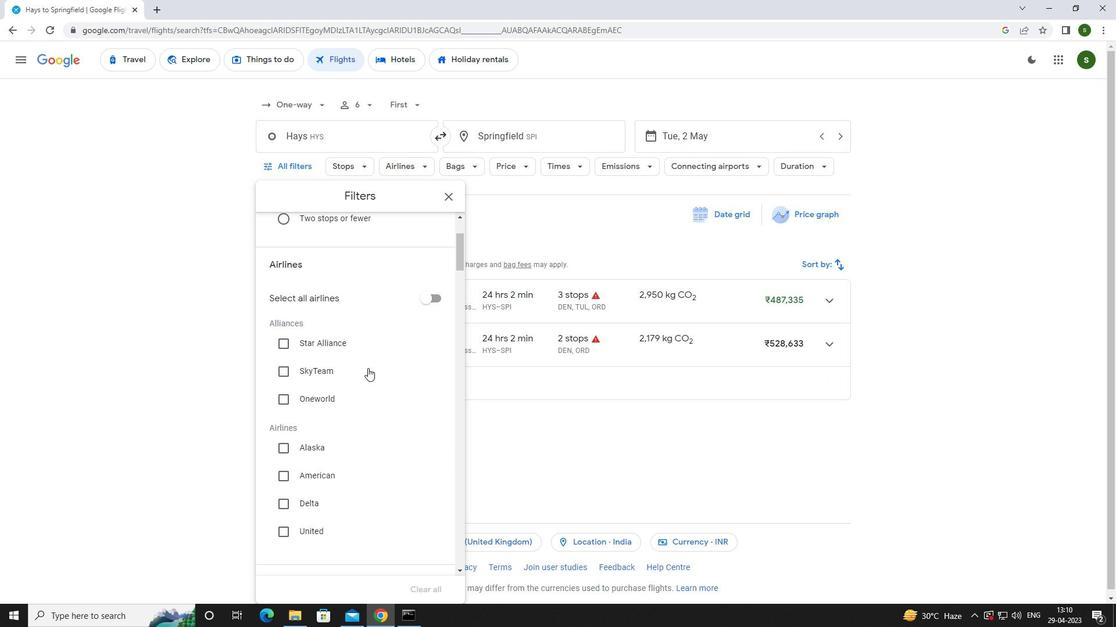 
Action: Mouse scrolled (368, 368) with delta (0, 0)
Screenshot: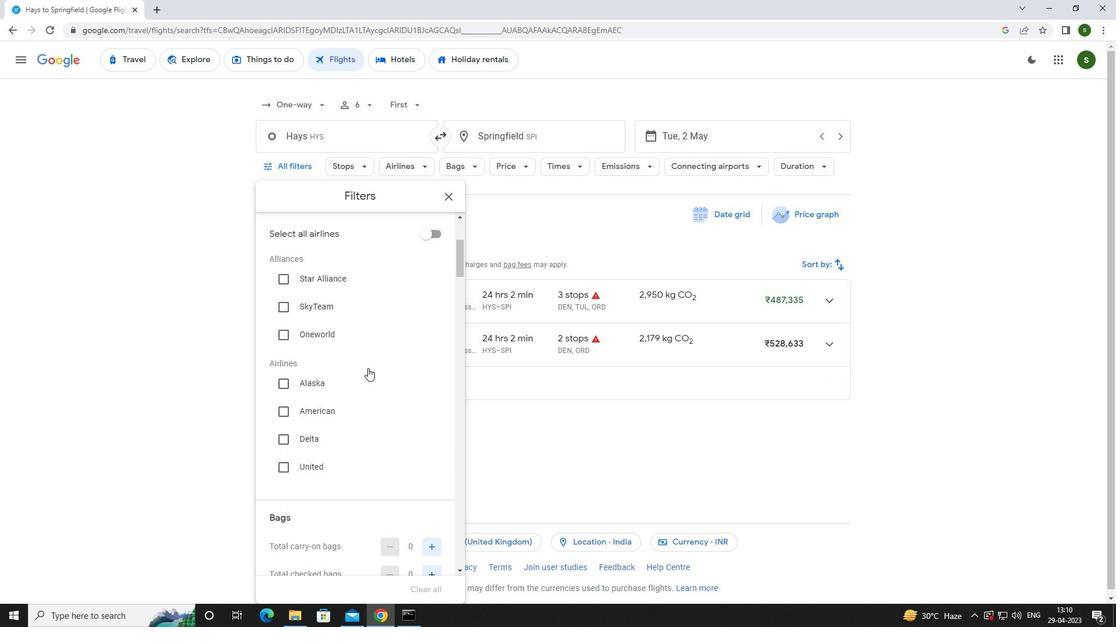 
Action: Mouse moved to (362, 362)
Screenshot: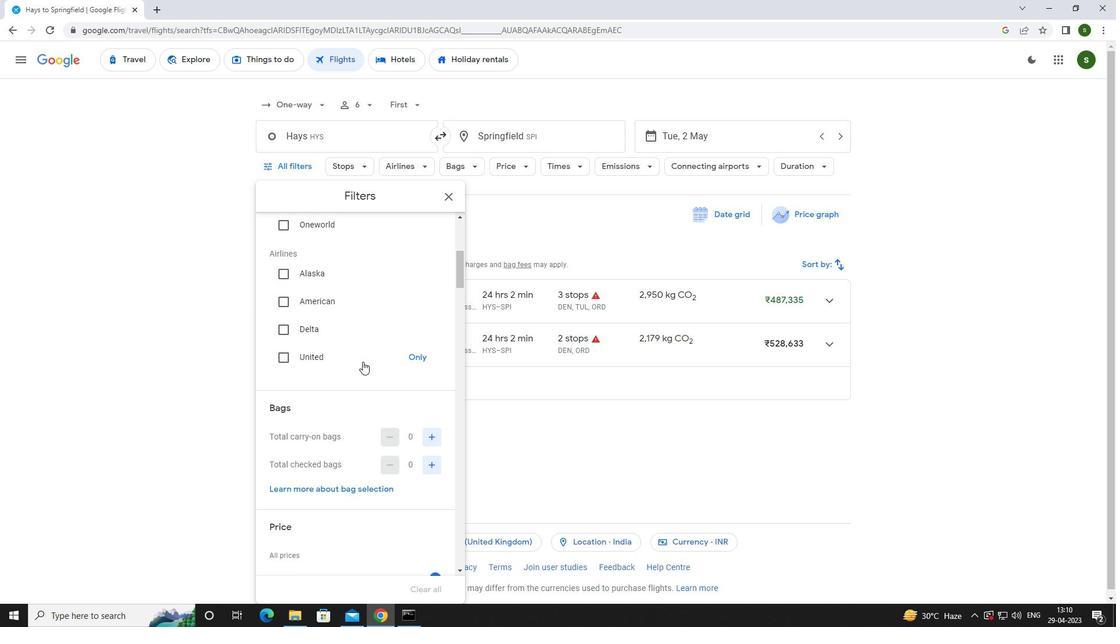 
Action: Mouse scrolled (362, 361) with delta (0, 0)
Screenshot: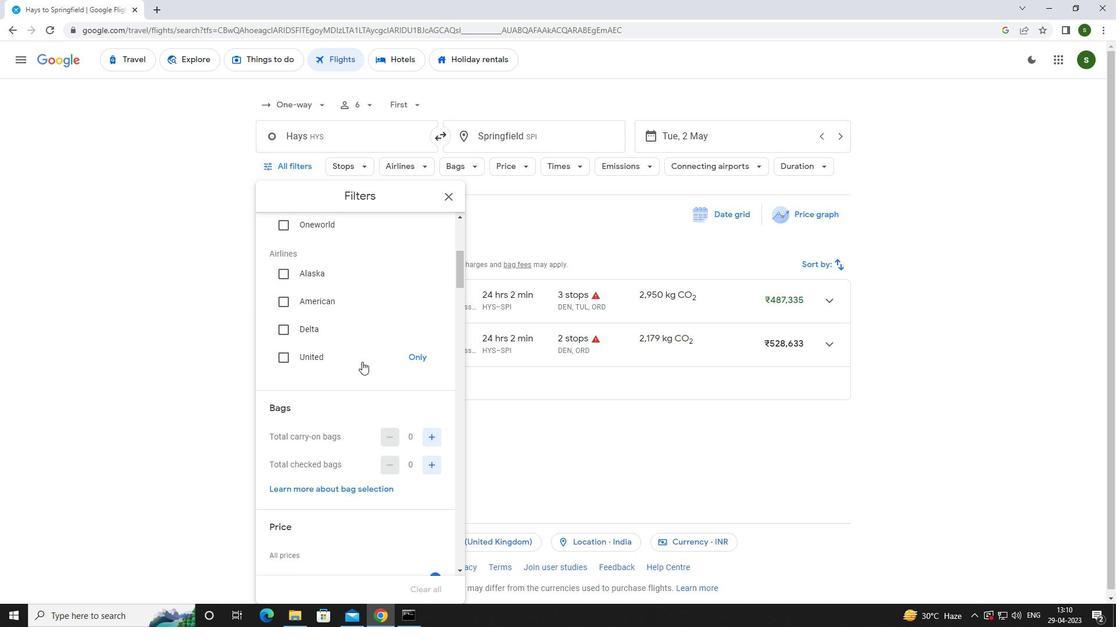 
Action: Mouse moved to (359, 362)
Screenshot: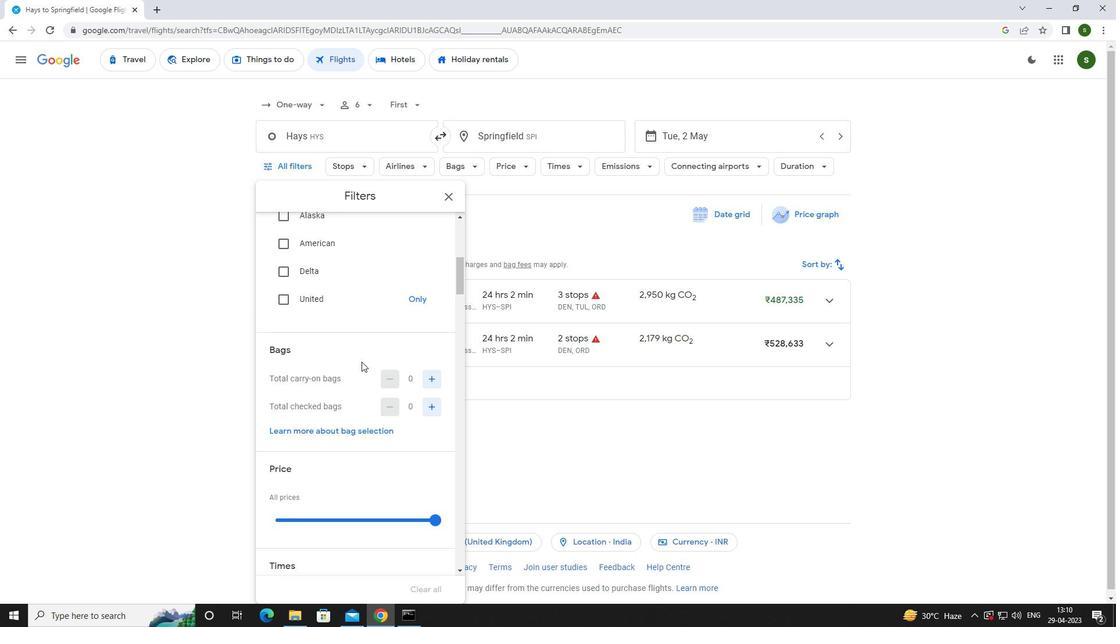 
Action: Mouse scrolled (359, 362) with delta (0, 0)
Screenshot: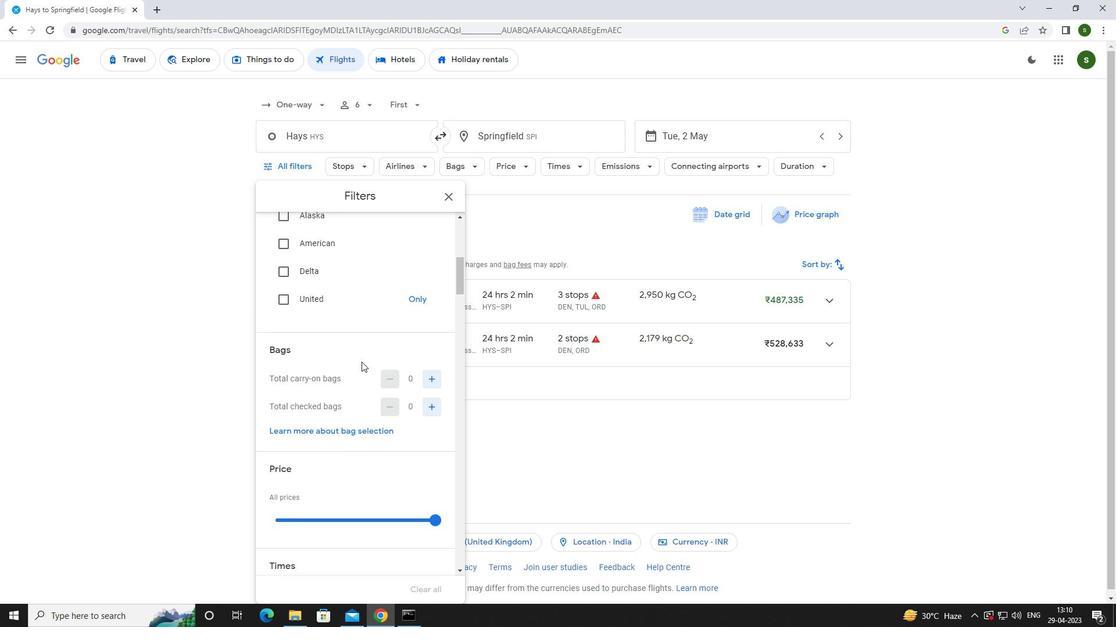 
Action: Mouse moved to (430, 319)
Screenshot: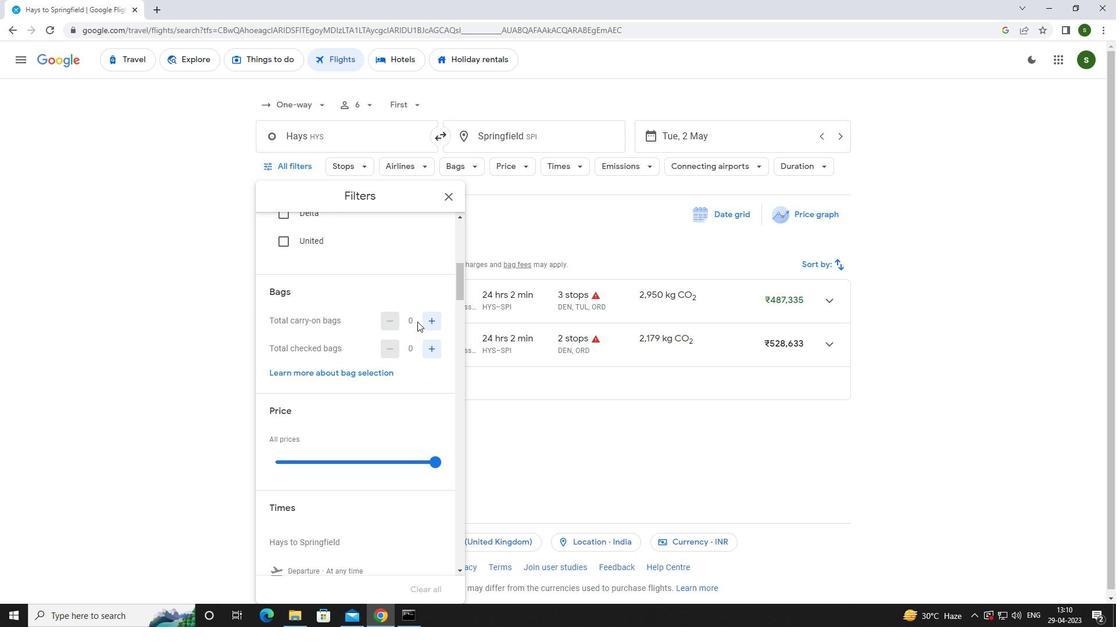 
Action: Mouse pressed left at (430, 319)
Screenshot: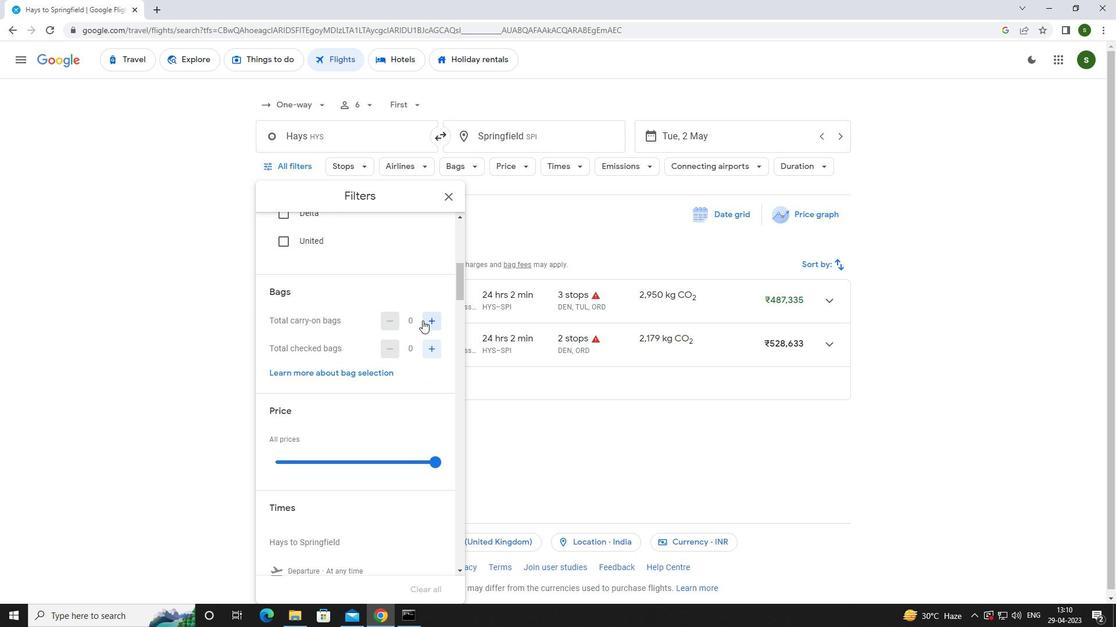 
Action: Mouse pressed left at (430, 319)
Screenshot: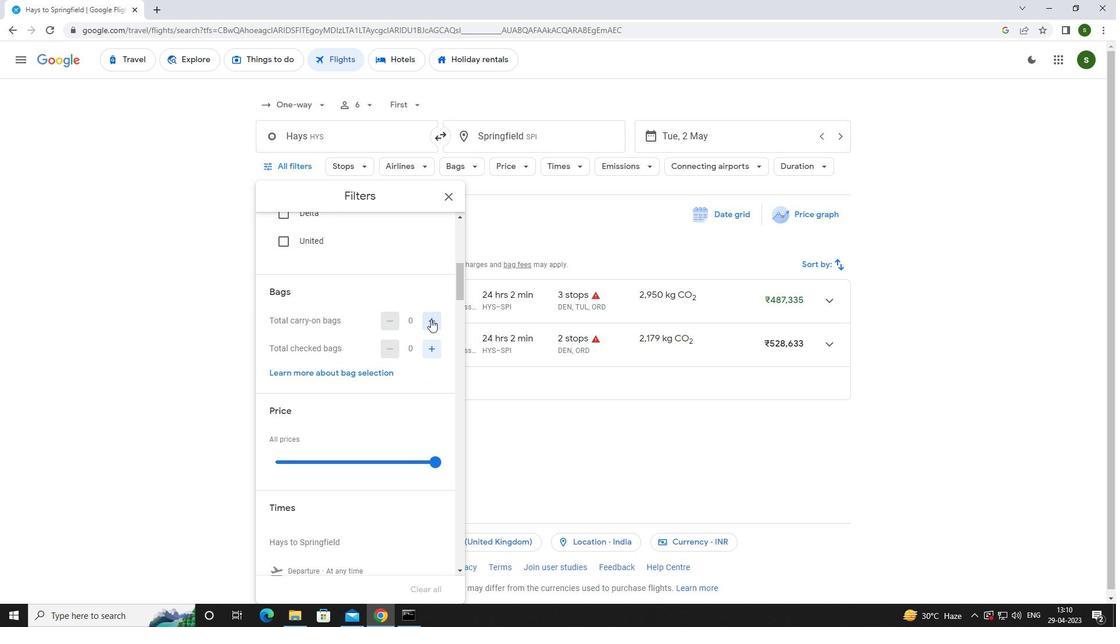 
Action: Mouse moved to (386, 348)
Screenshot: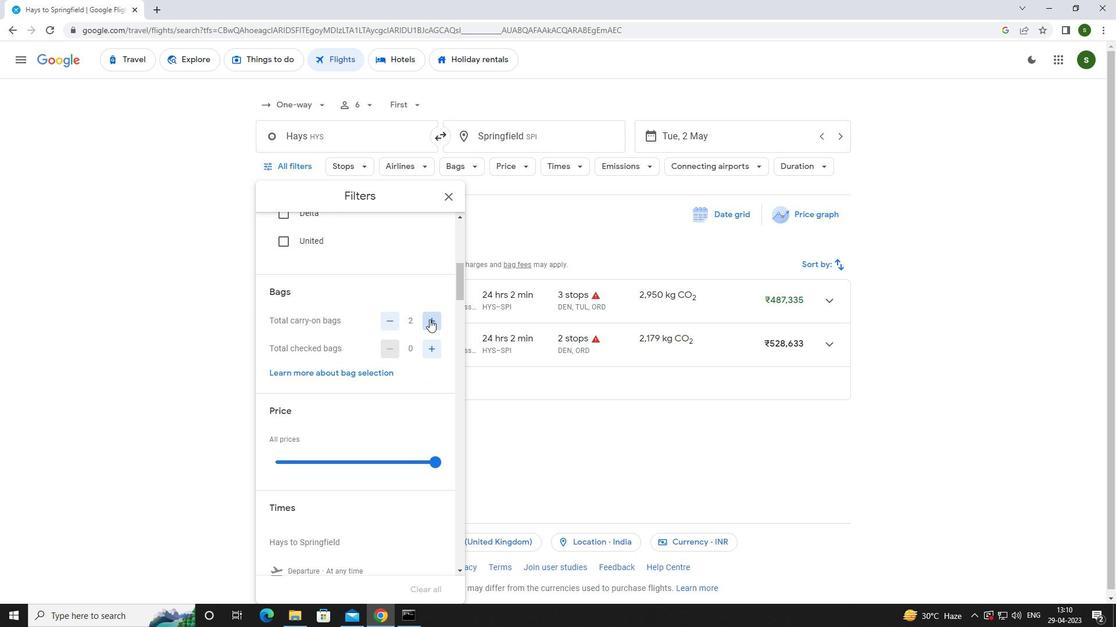 
Action: Mouse scrolled (386, 348) with delta (0, 0)
Screenshot: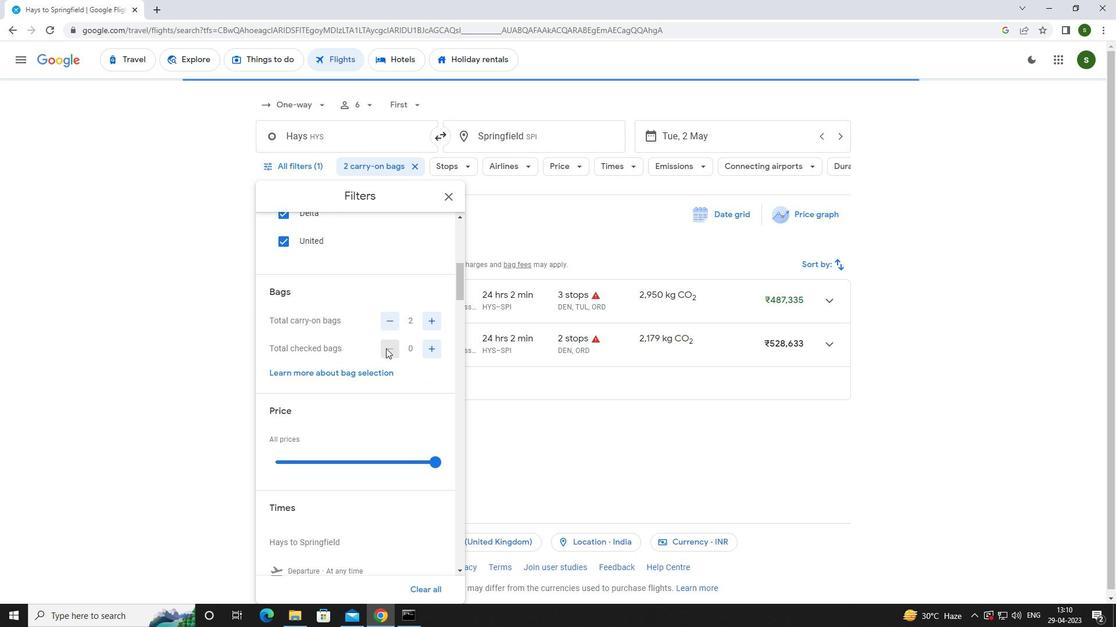 
Action: Mouse scrolled (386, 348) with delta (0, 0)
Screenshot: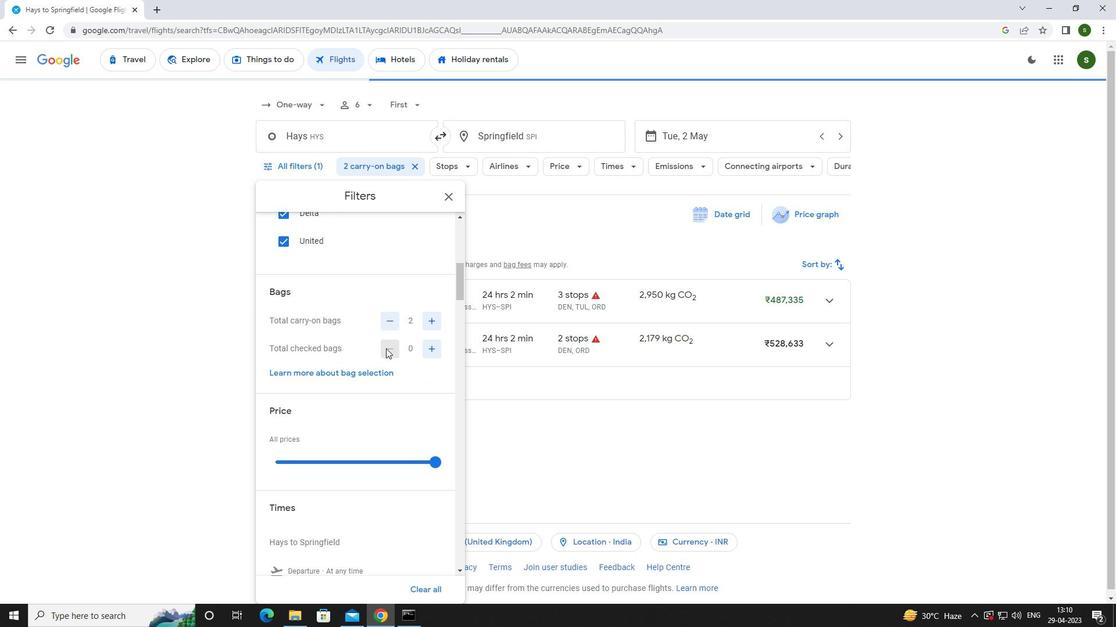 
Action: Mouse moved to (438, 346)
Screenshot: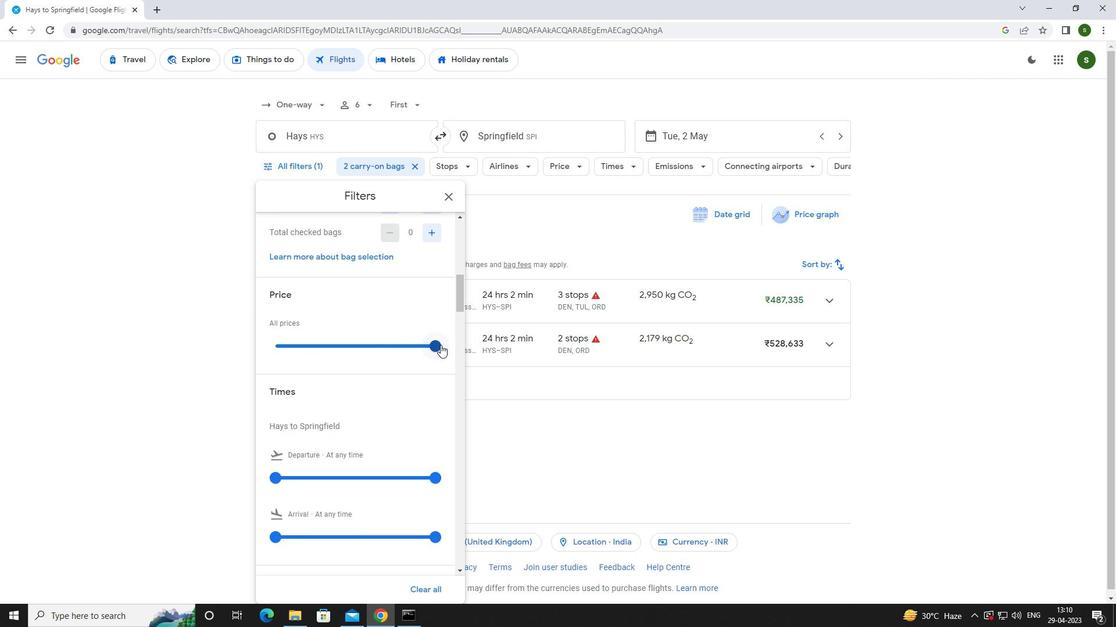 
Action: Mouse pressed left at (438, 346)
Screenshot: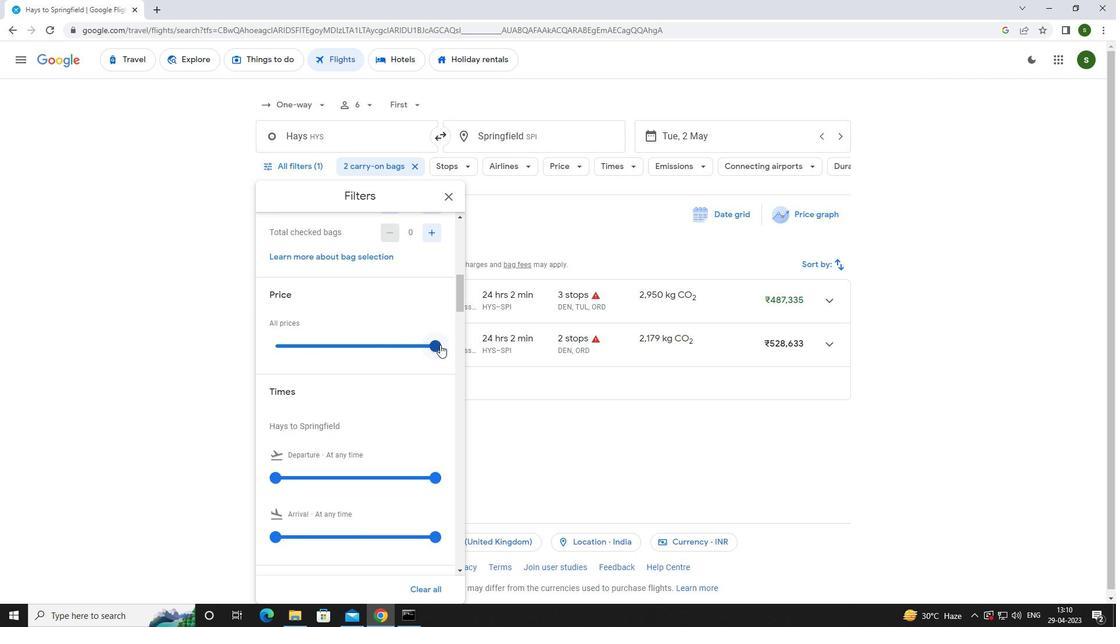 
Action: Mouse moved to (343, 370)
Screenshot: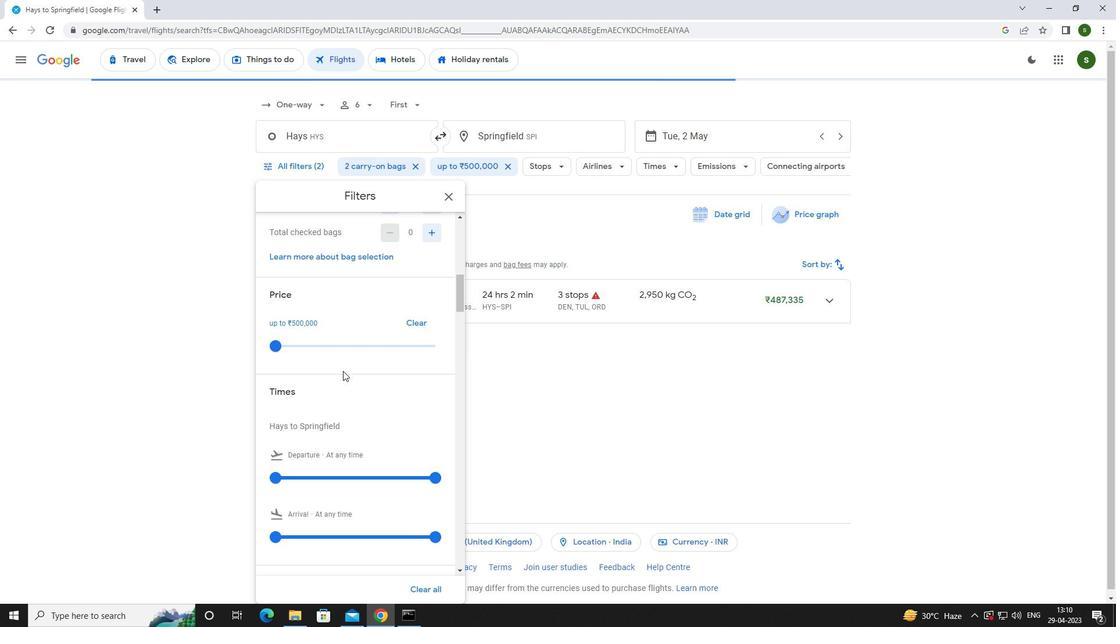 
Action: Mouse scrolled (343, 369) with delta (0, 0)
Screenshot: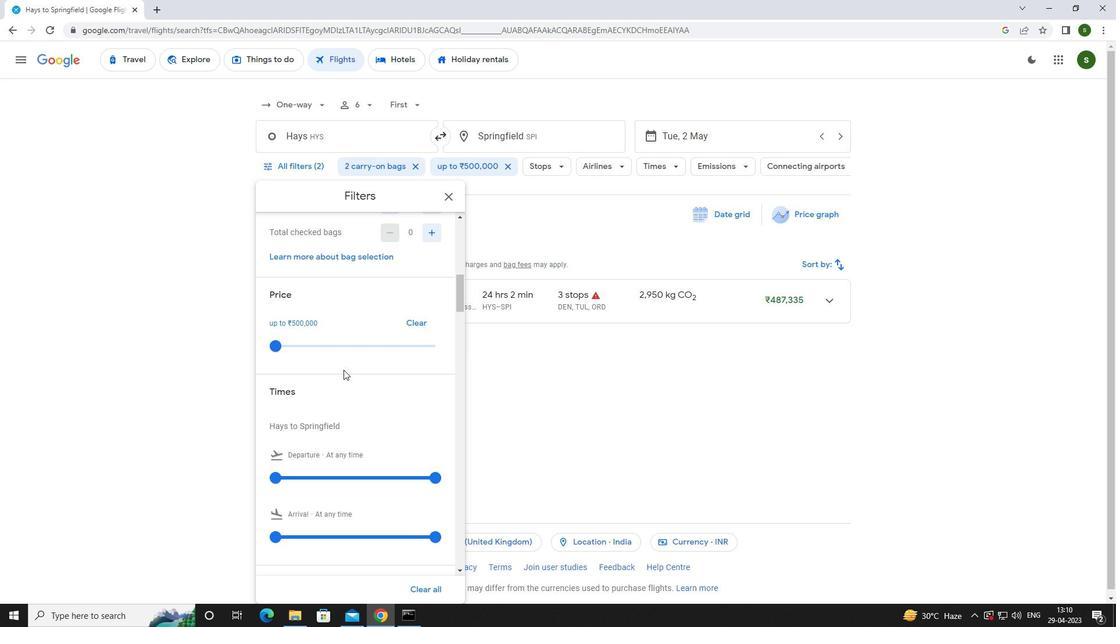 
Action: Mouse scrolled (343, 369) with delta (0, 0)
Screenshot: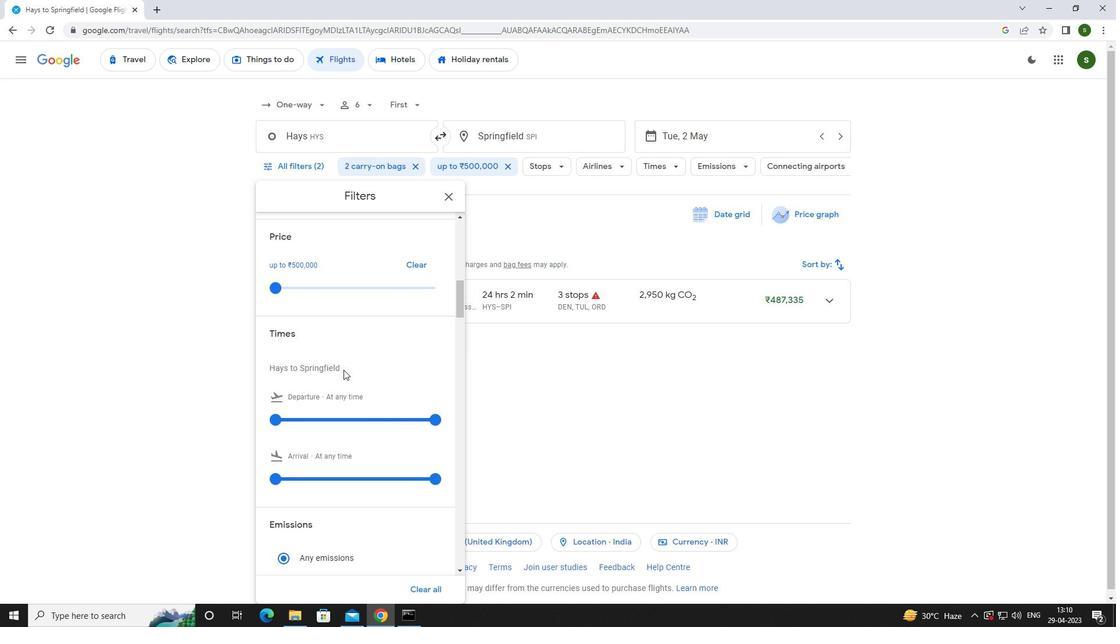 
Action: Mouse moved to (277, 359)
Screenshot: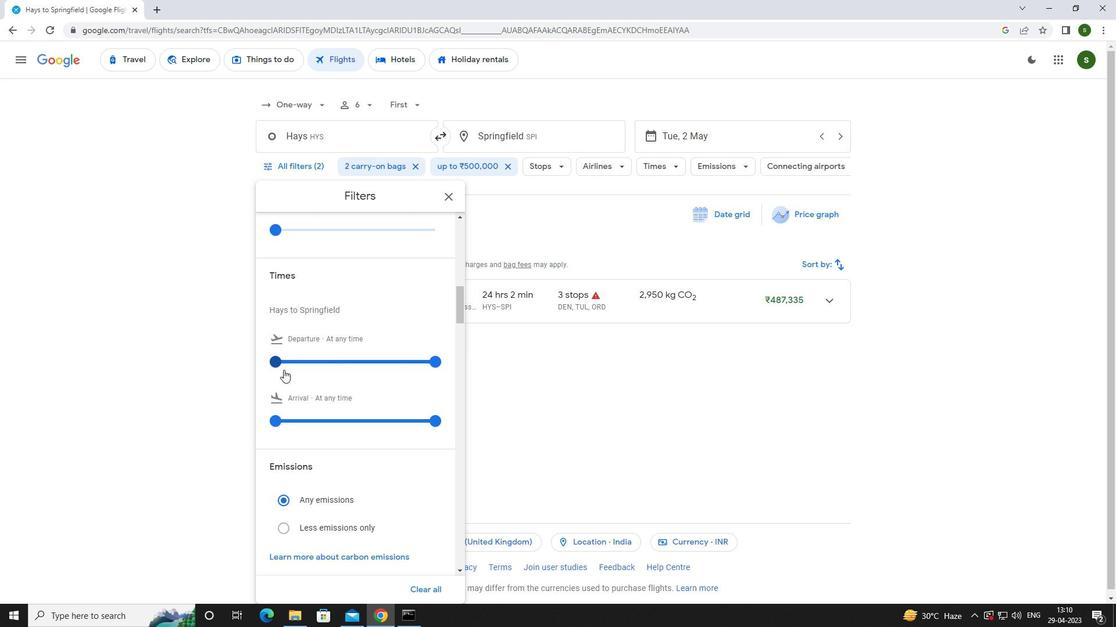 
Action: Mouse pressed left at (277, 359)
Screenshot: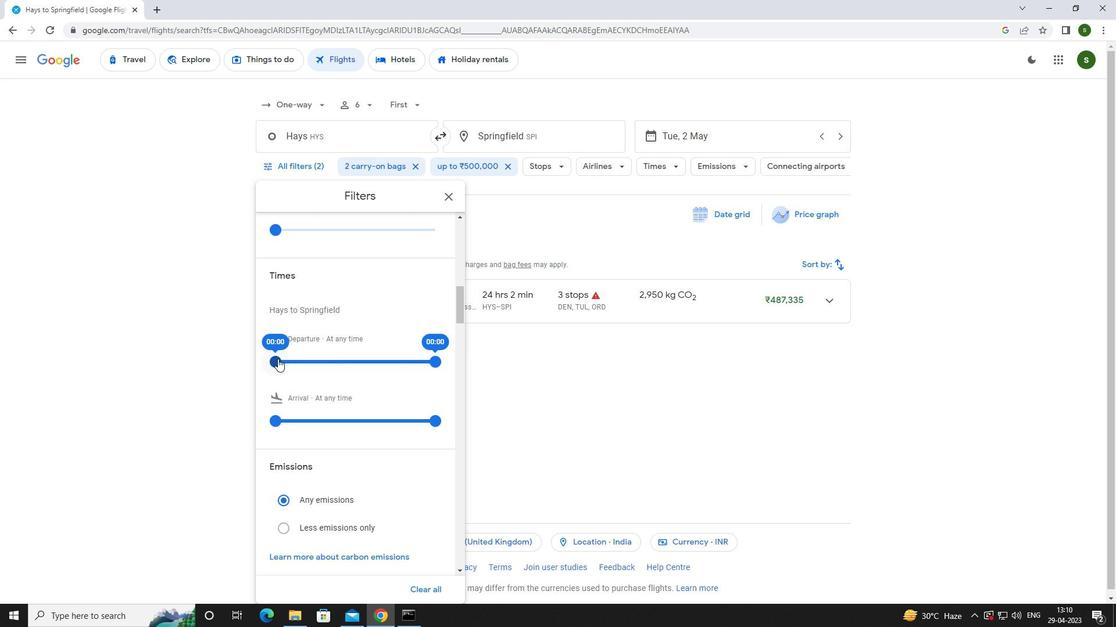 
Action: Mouse moved to (594, 410)
Screenshot: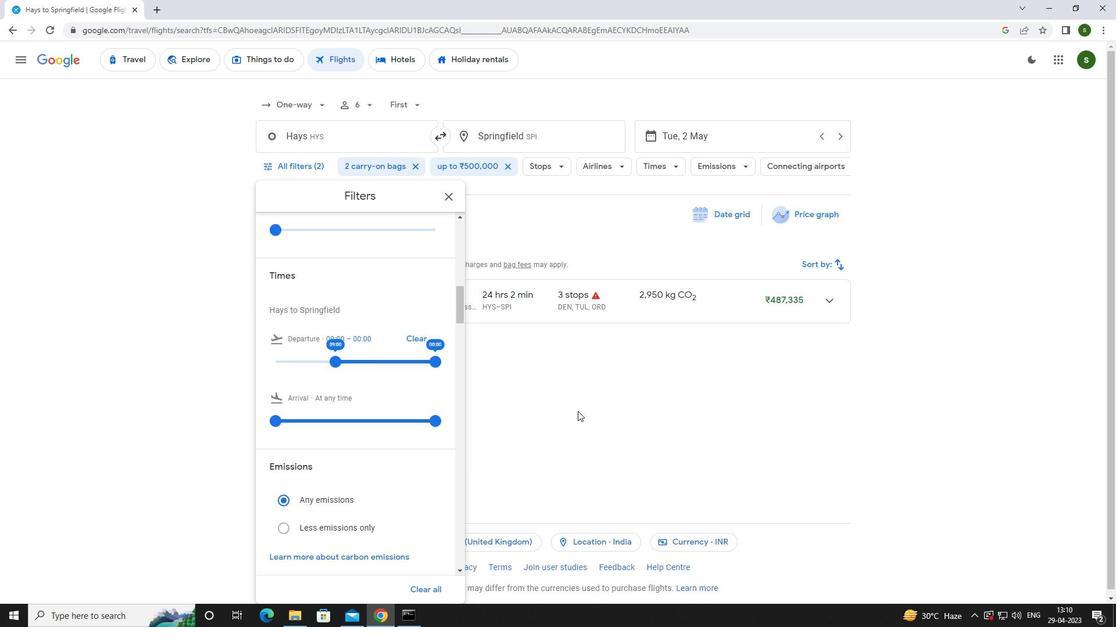 
Action: Mouse pressed left at (594, 410)
Screenshot: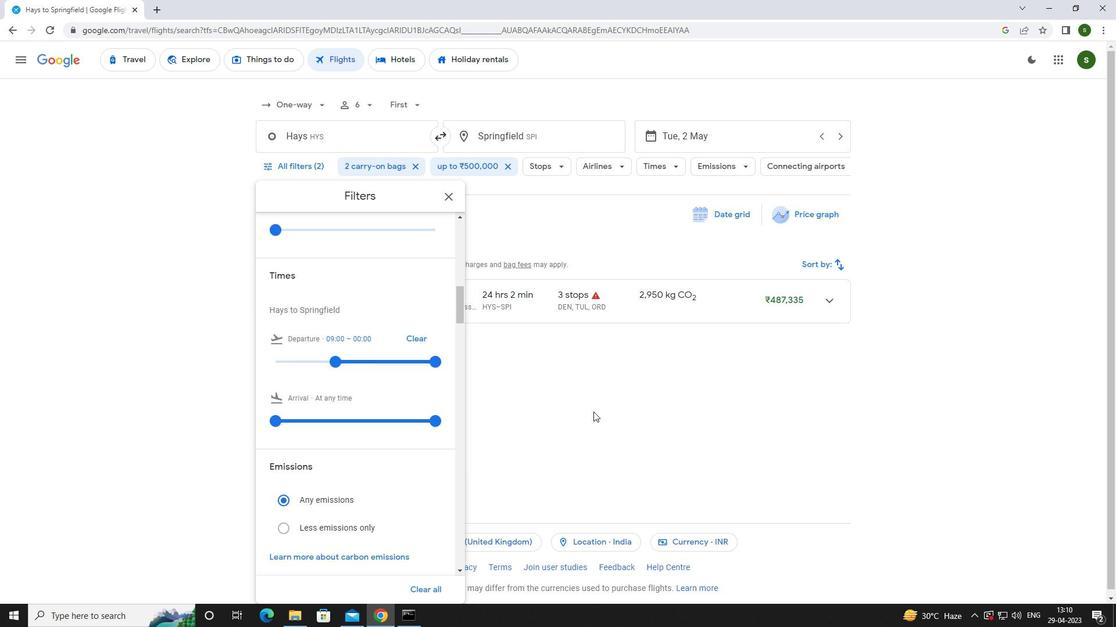 
